 Task: Add a condition where "Channel Is Get Satisfaction" in unsolved tickets in your groups.
Action: Mouse moved to (154, 471)
Screenshot: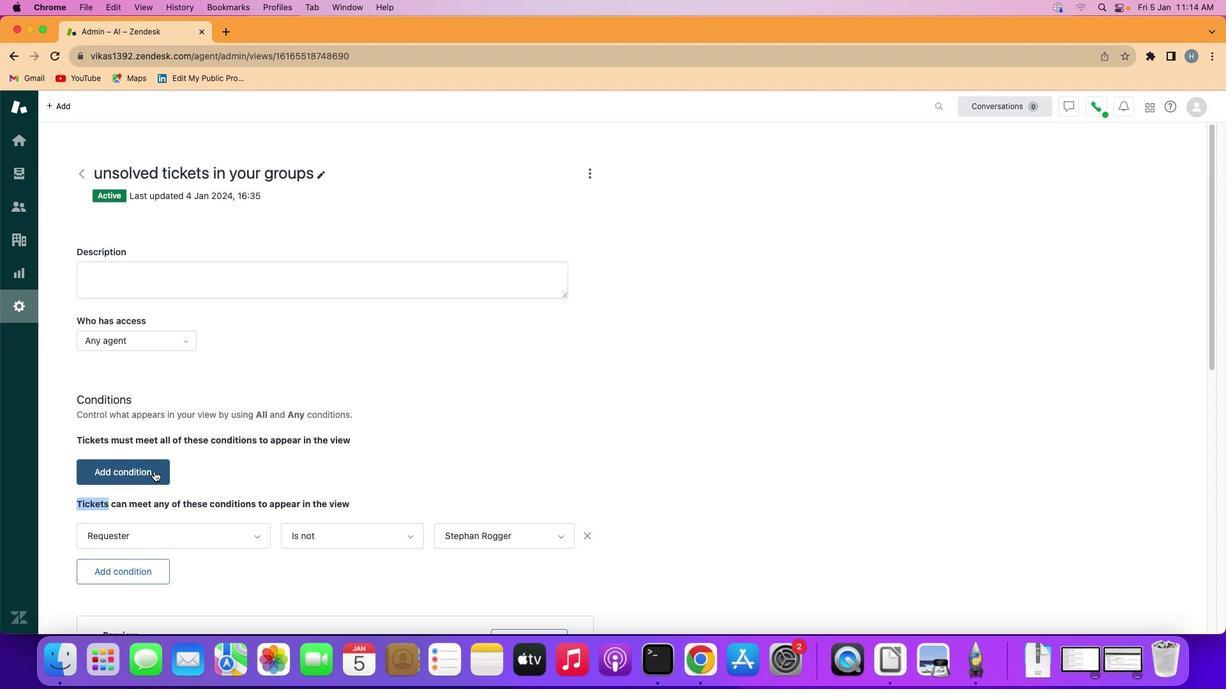 
Action: Mouse pressed left at (154, 471)
Screenshot: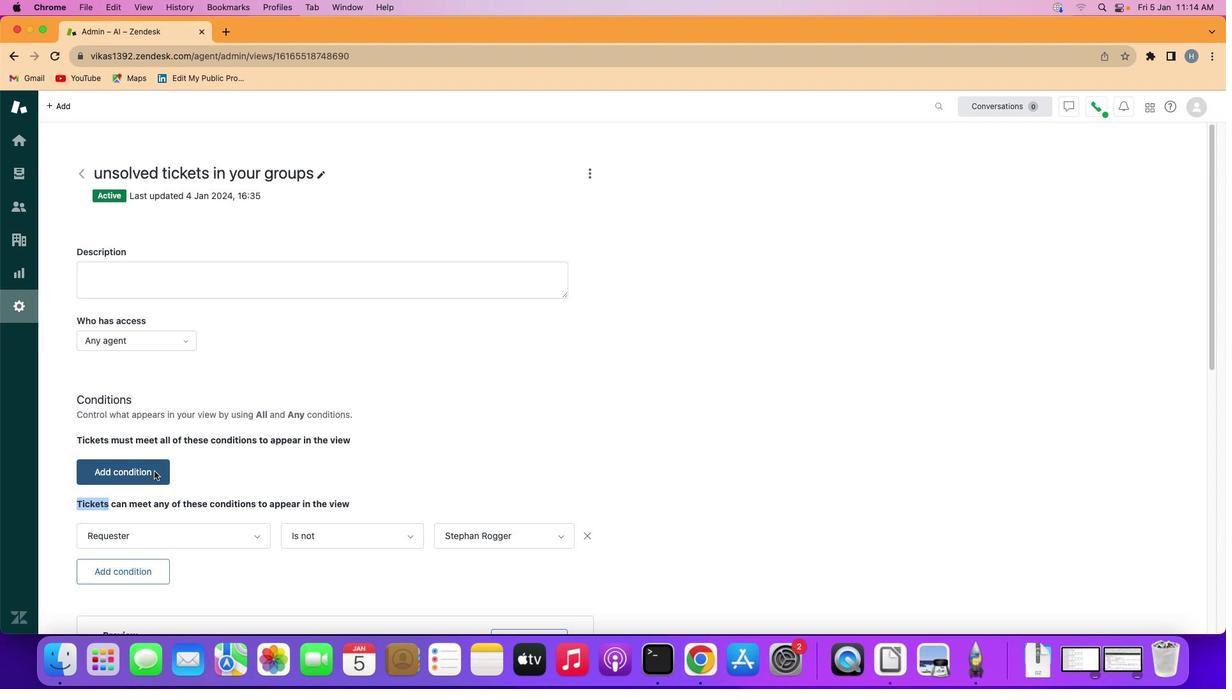 
Action: Mouse moved to (167, 473)
Screenshot: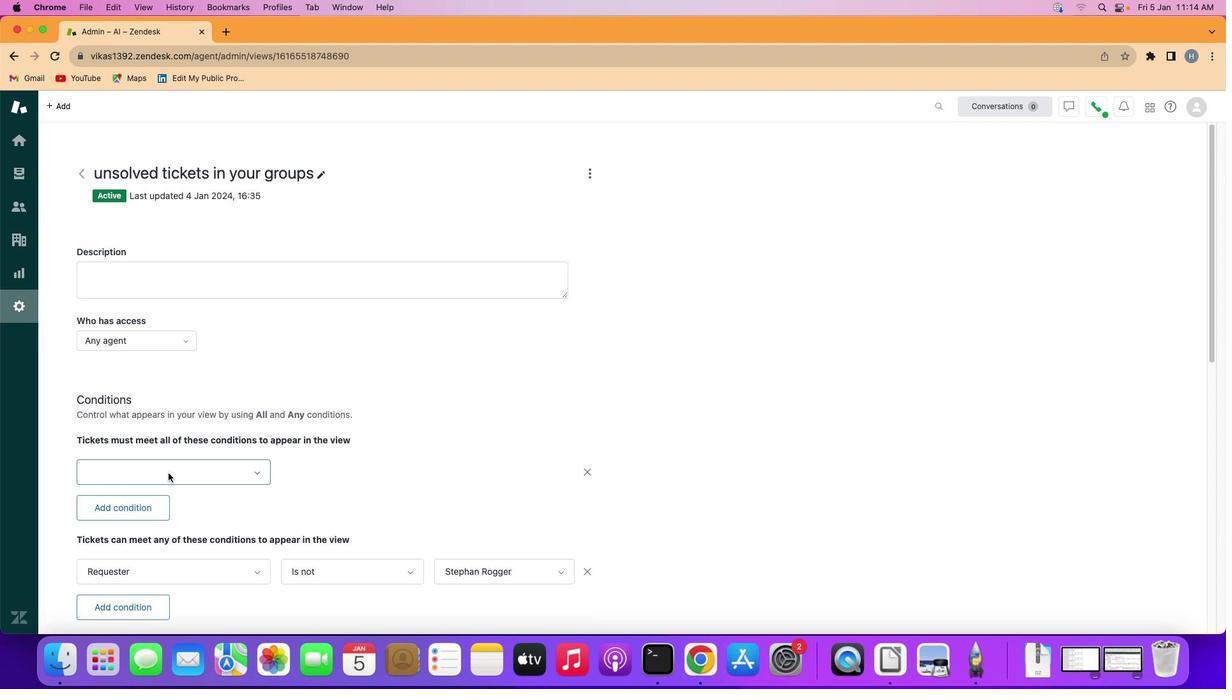 
Action: Mouse pressed left at (167, 473)
Screenshot: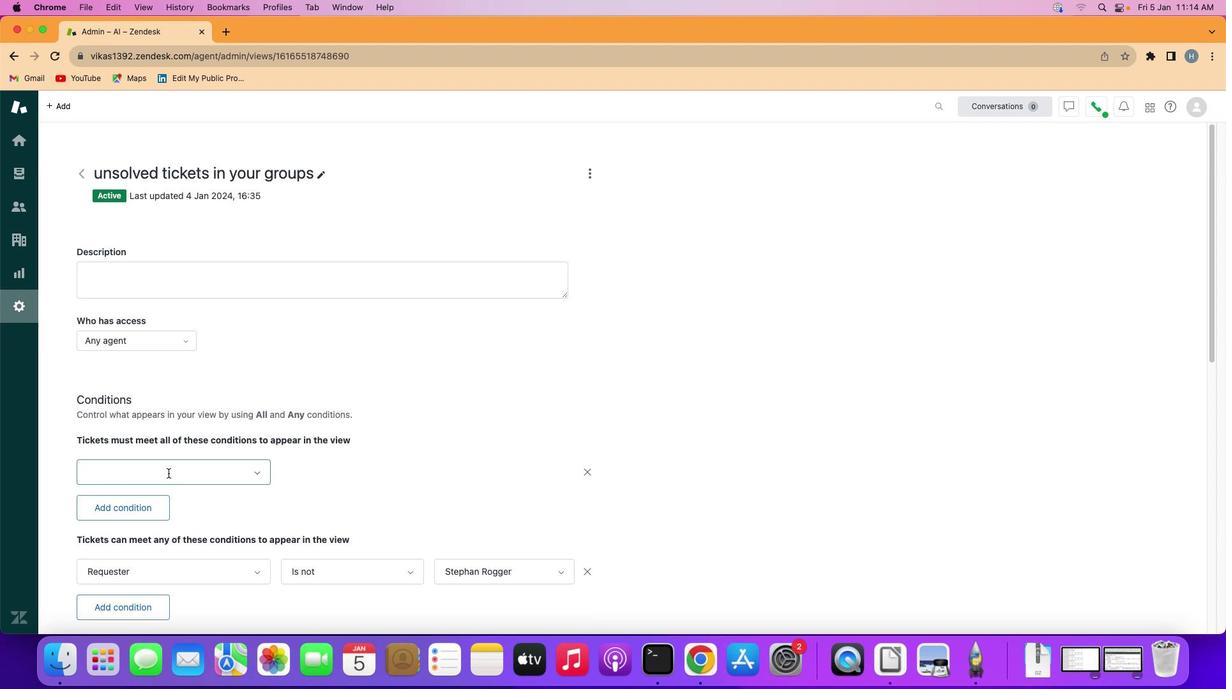 
Action: Mouse moved to (168, 364)
Screenshot: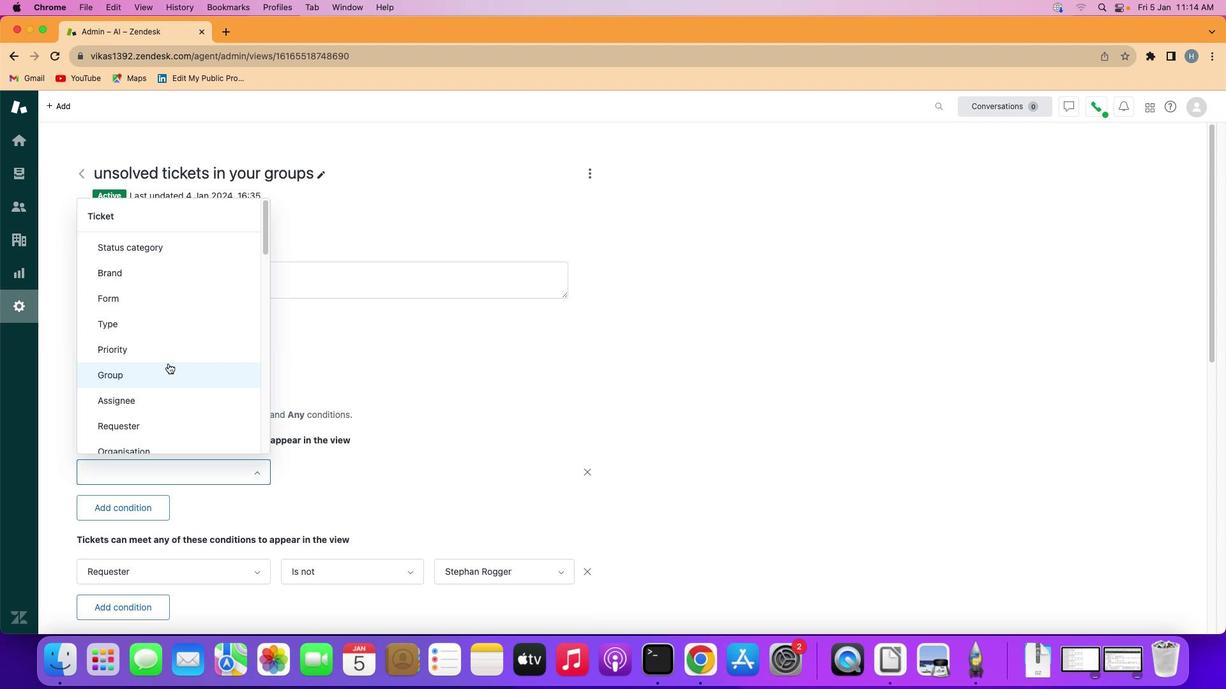 
Action: Mouse scrolled (168, 364) with delta (0, 0)
Screenshot: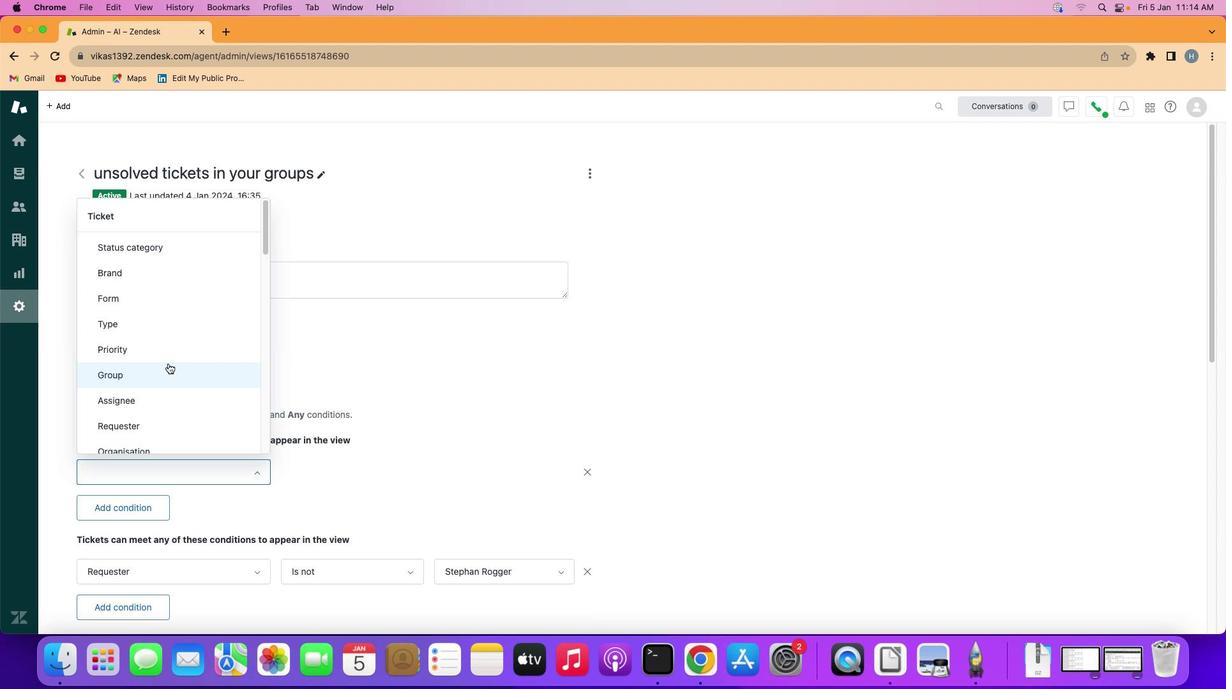 
Action: Mouse scrolled (168, 364) with delta (0, -1)
Screenshot: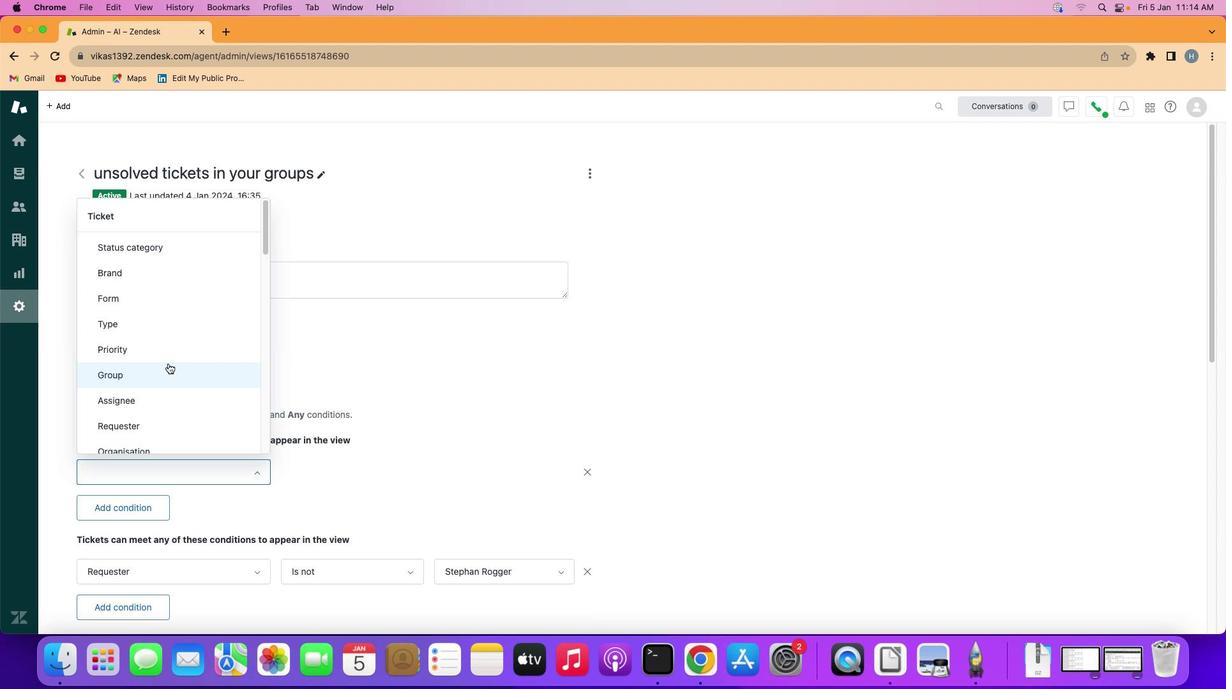 
Action: Mouse scrolled (168, 364) with delta (0, -1)
Screenshot: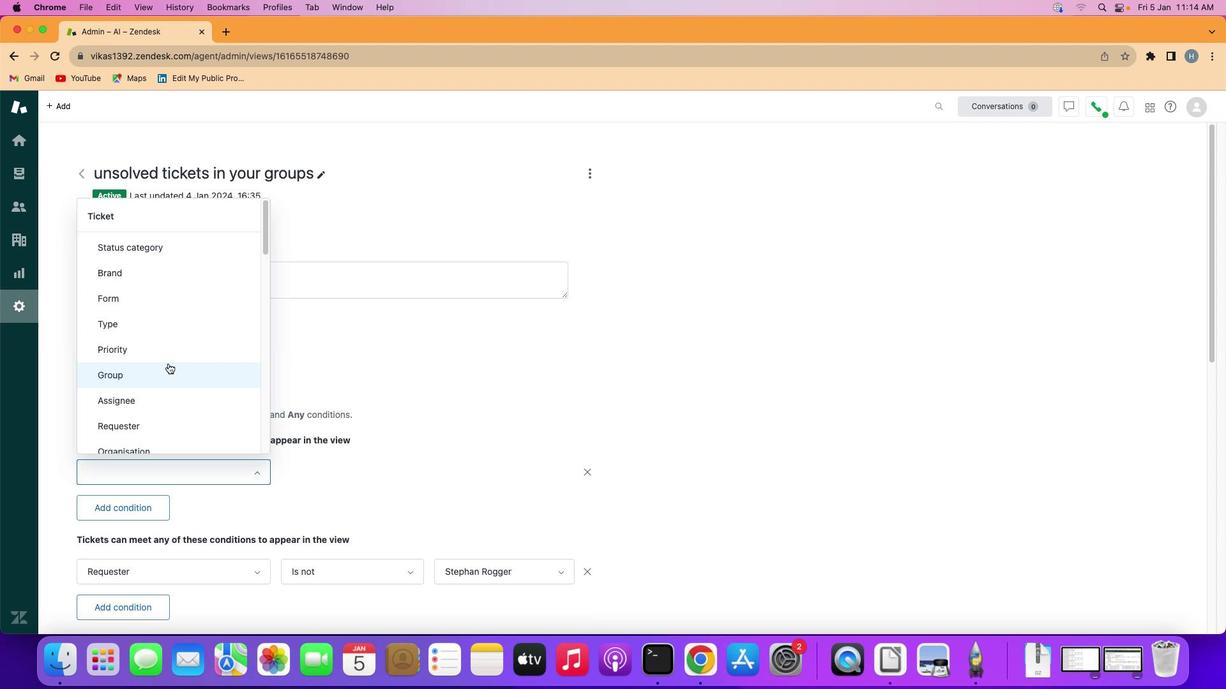 
Action: Mouse scrolled (168, 364) with delta (0, -2)
Screenshot: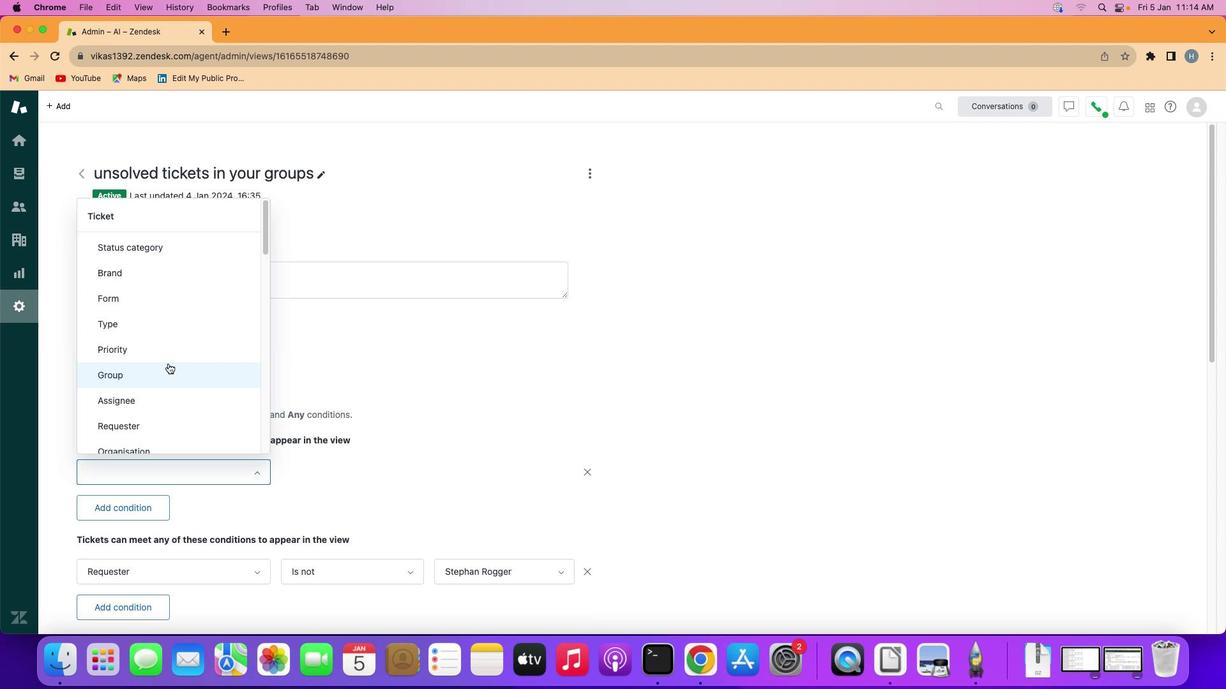 
Action: Mouse scrolled (168, 364) with delta (0, -1)
Screenshot: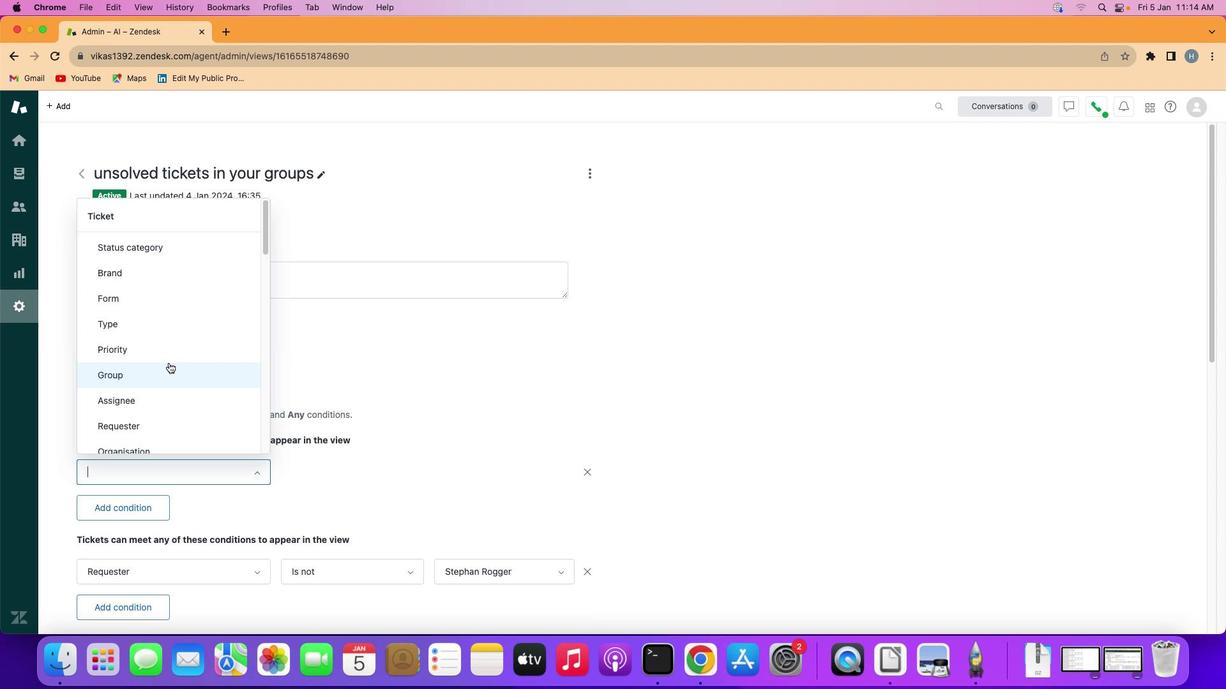 
Action: Mouse moved to (180, 365)
Screenshot: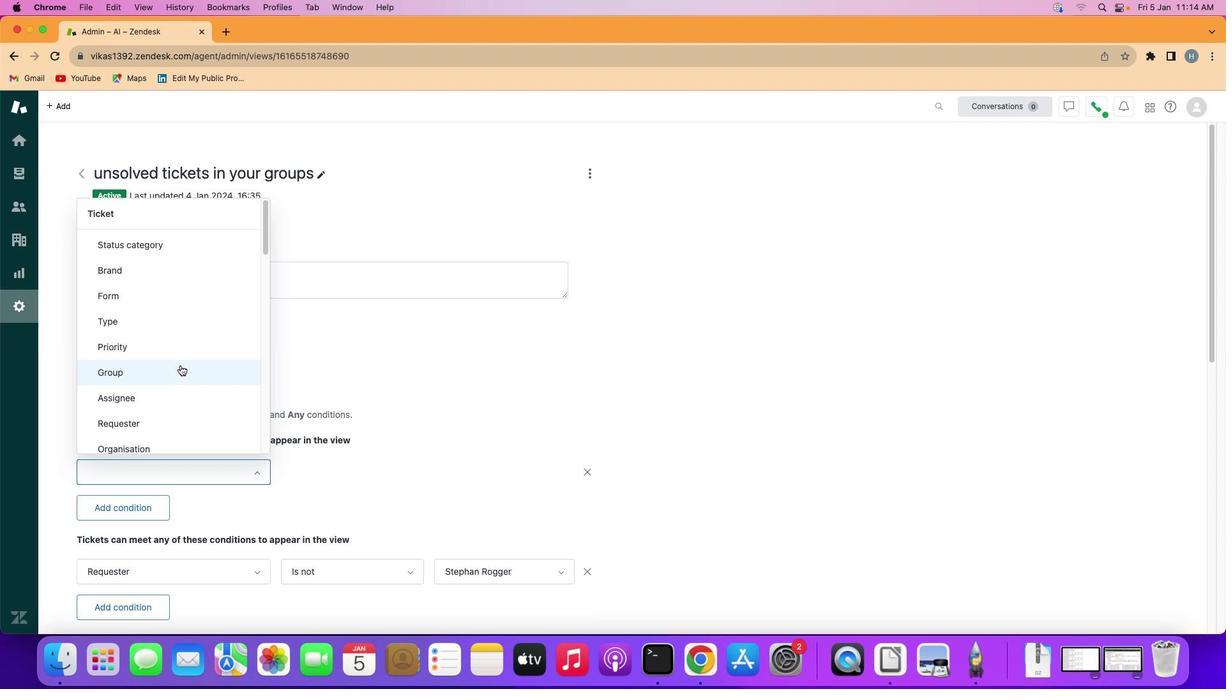 
Action: Mouse scrolled (180, 365) with delta (0, 0)
Screenshot: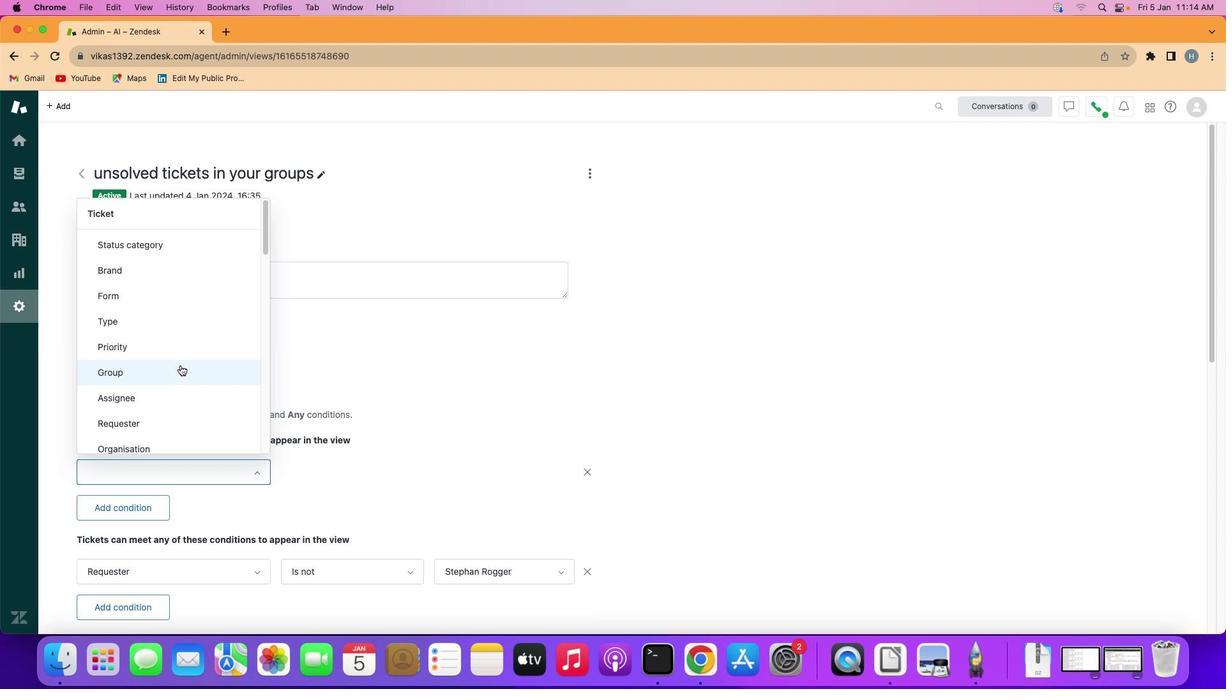 
Action: Mouse moved to (180, 365)
Screenshot: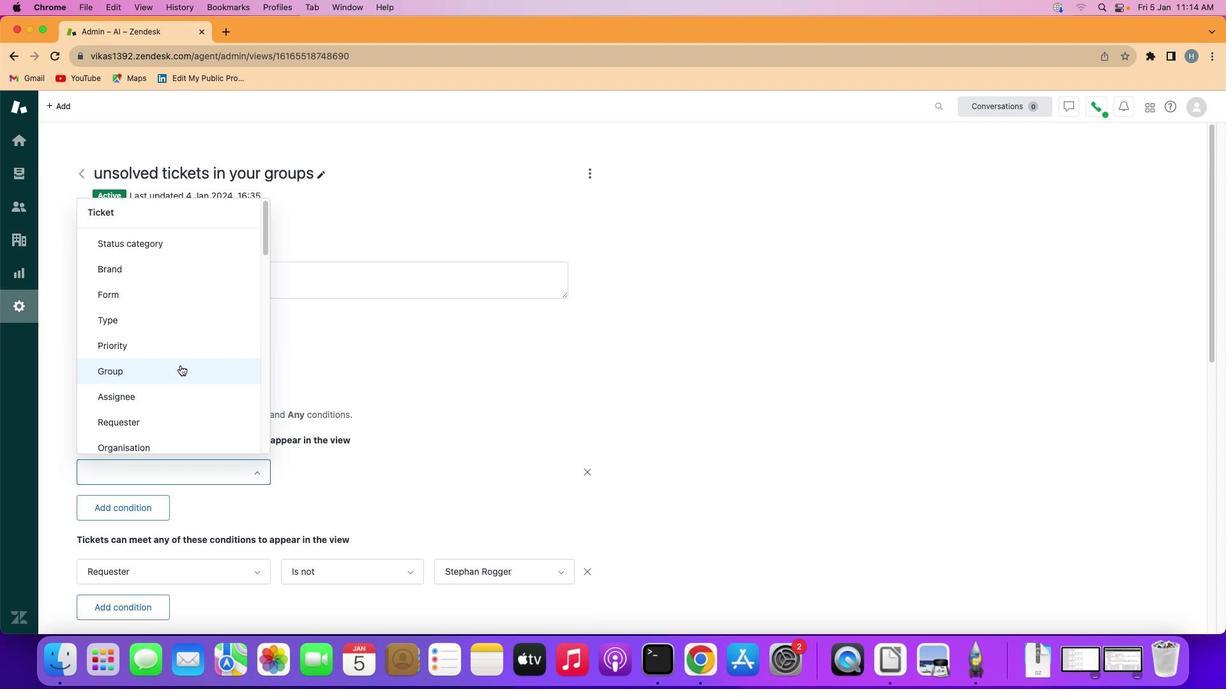 
Action: Mouse scrolled (180, 365) with delta (0, 0)
Screenshot: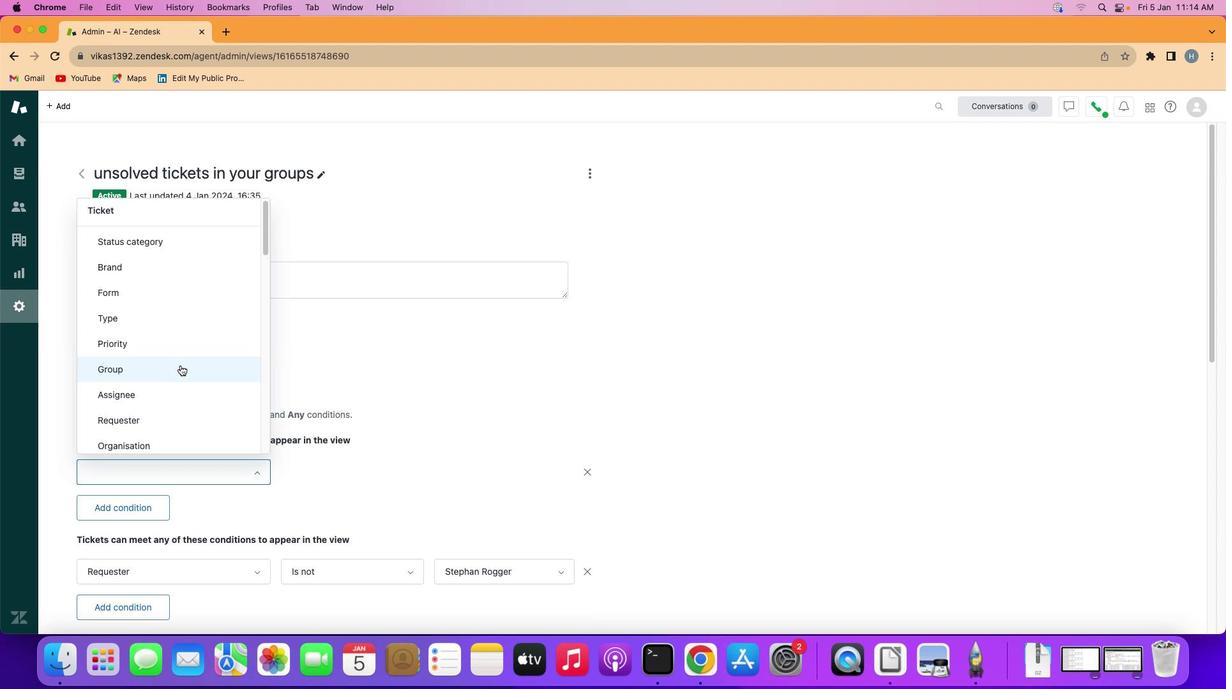 
Action: Mouse scrolled (180, 365) with delta (0, 0)
Screenshot: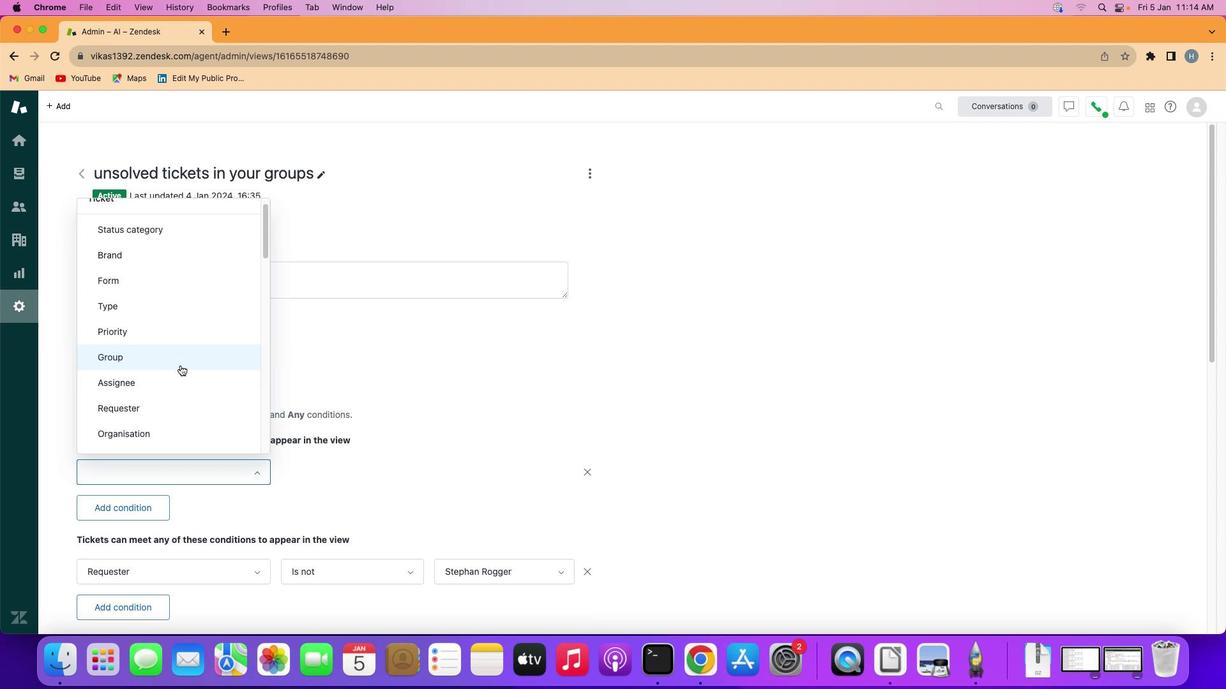 
Action: Mouse scrolled (180, 365) with delta (0, 0)
Screenshot: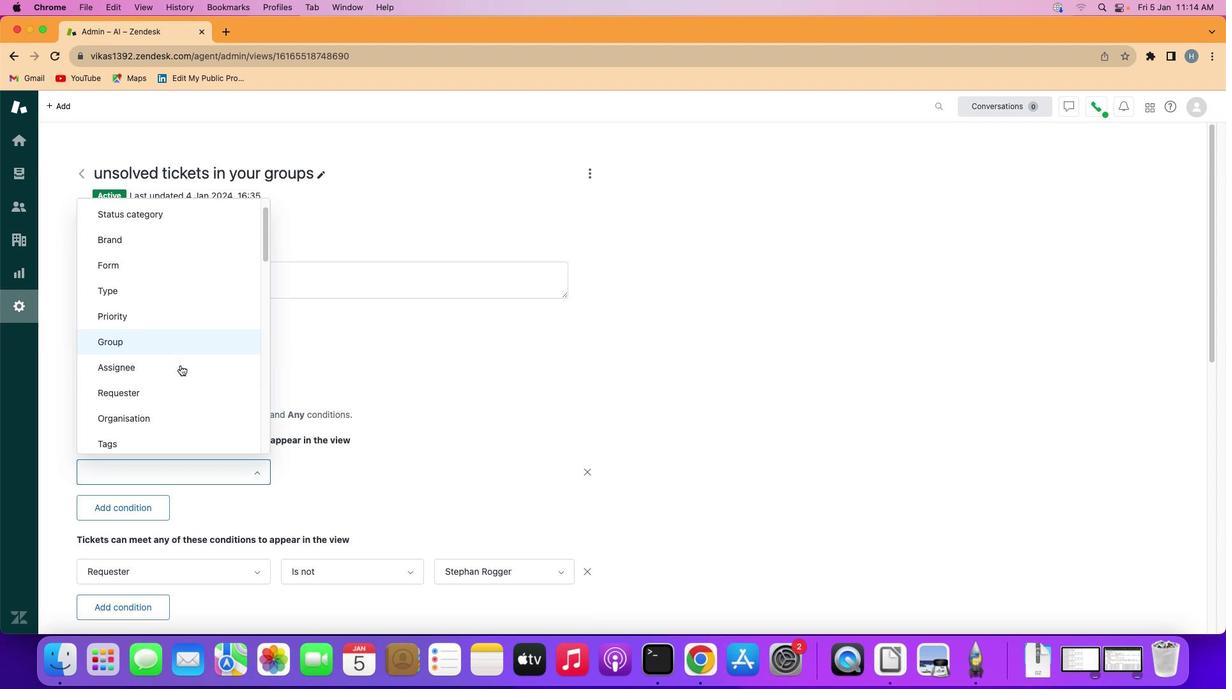 
Action: Mouse scrolled (180, 365) with delta (0, 0)
Screenshot: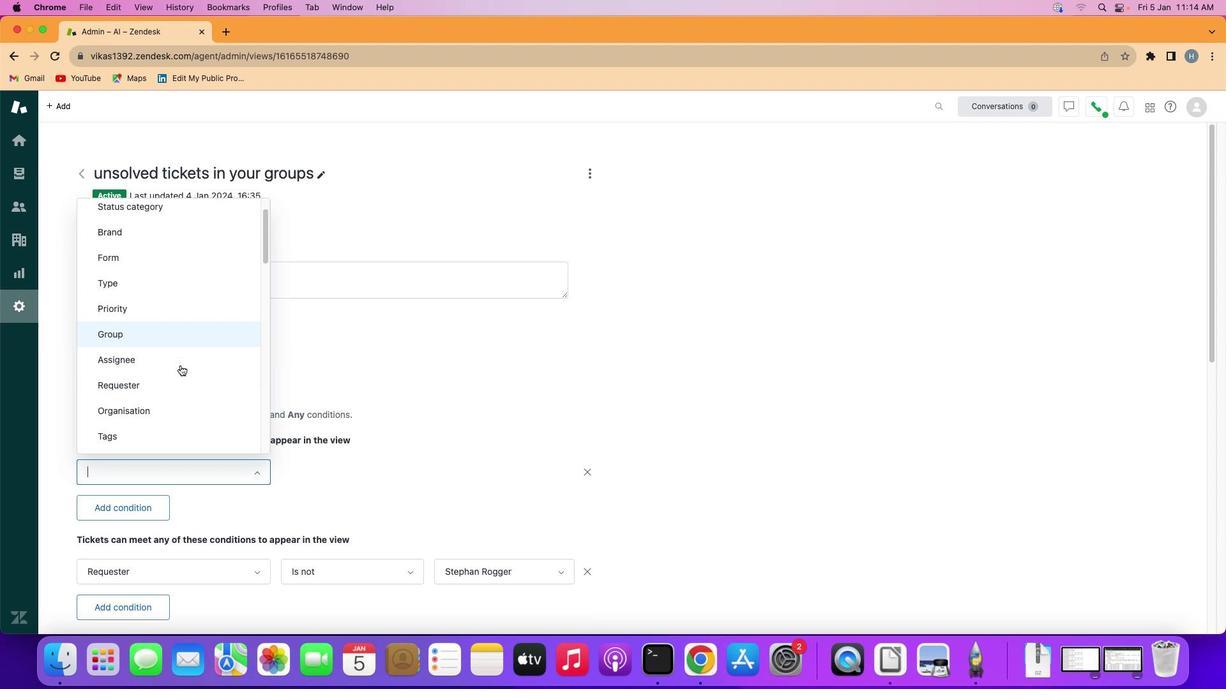 
Action: Mouse scrolled (180, 365) with delta (0, 0)
Screenshot: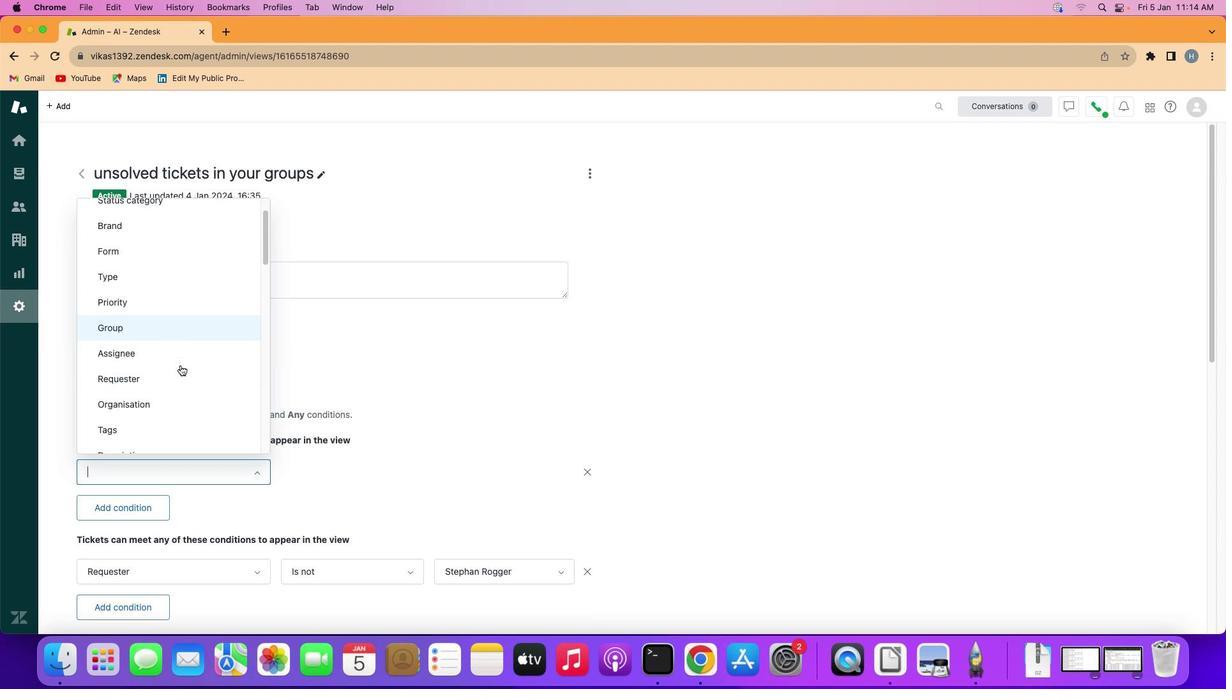 
Action: Mouse scrolled (180, 365) with delta (0, 0)
Screenshot: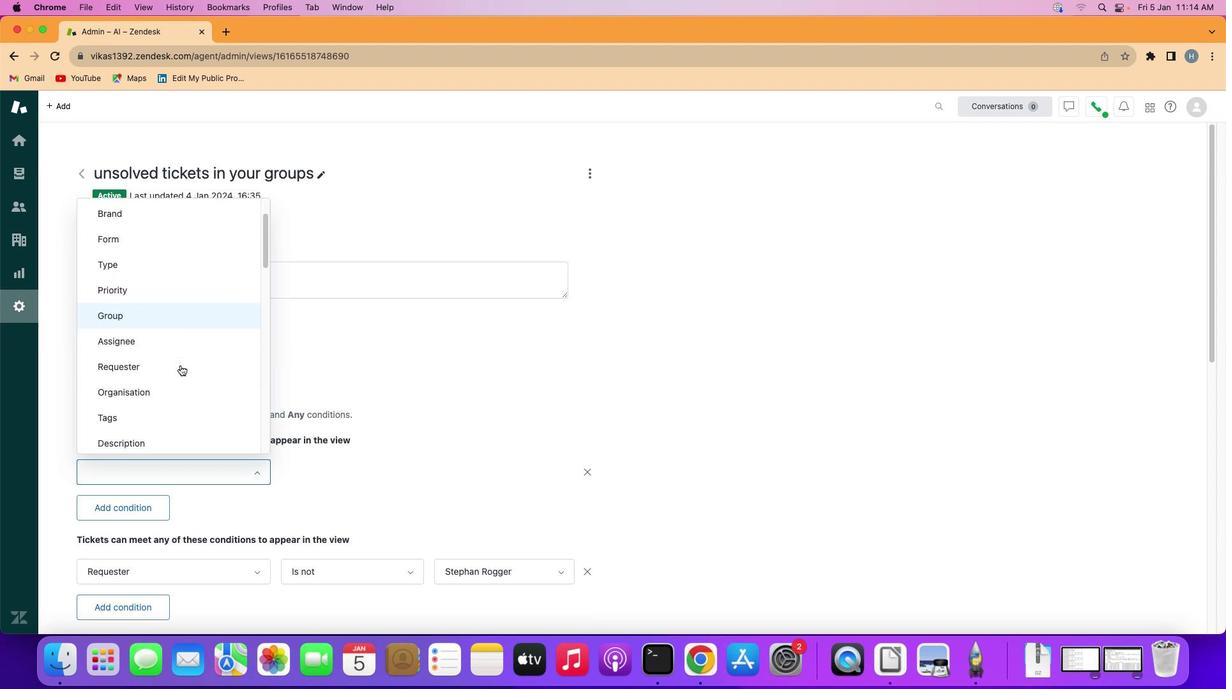 
Action: Mouse scrolled (180, 365) with delta (0, 0)
Screenshot: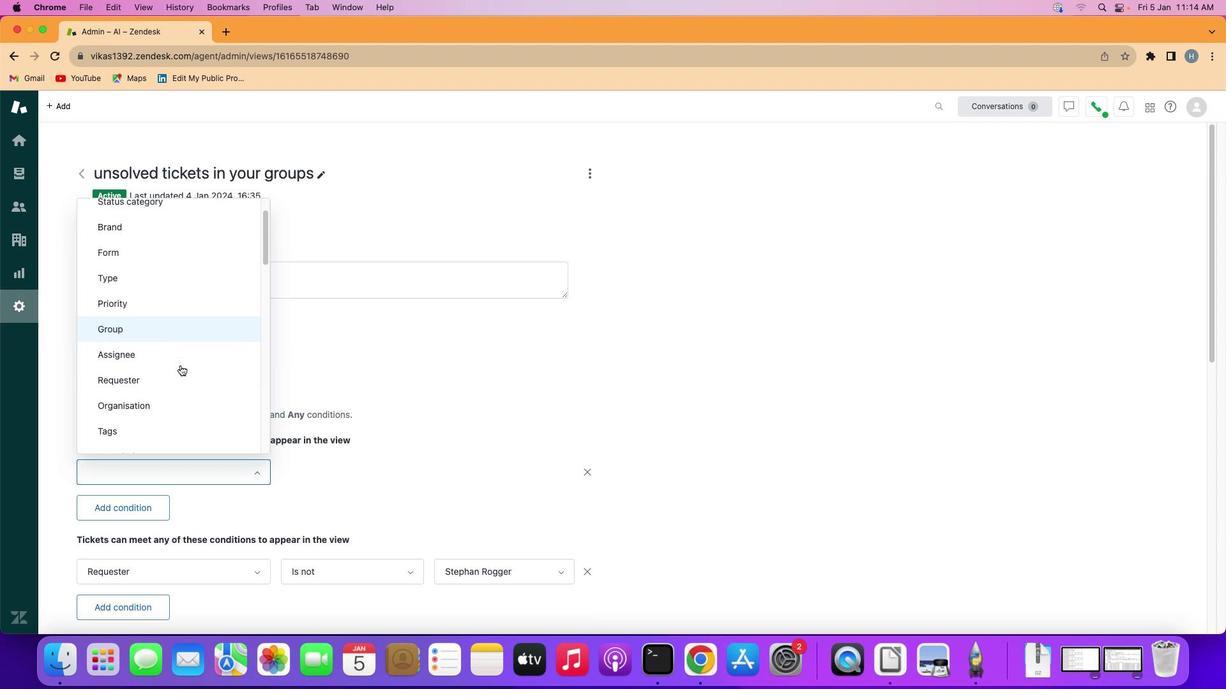 
Action: Mouse scrolled (180, 365) with delta (0, 1)
Screenshot: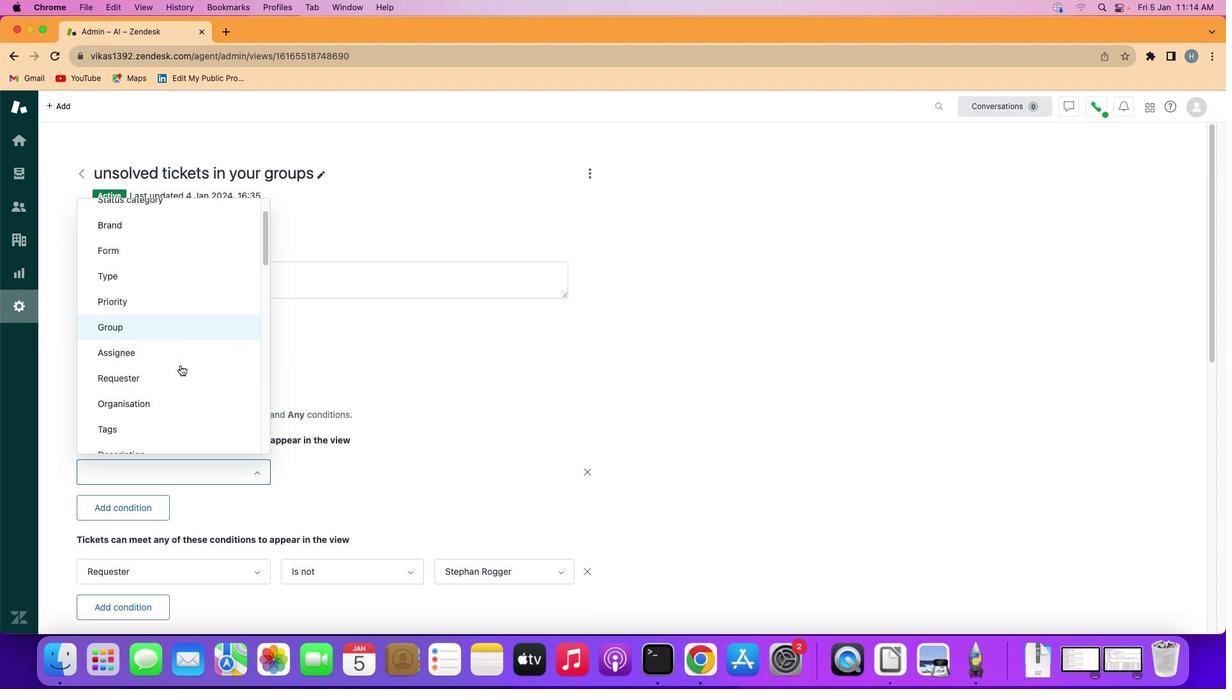 
Action: Mouse scrolled (180, 365) with delta (0, -1)
Screenshot: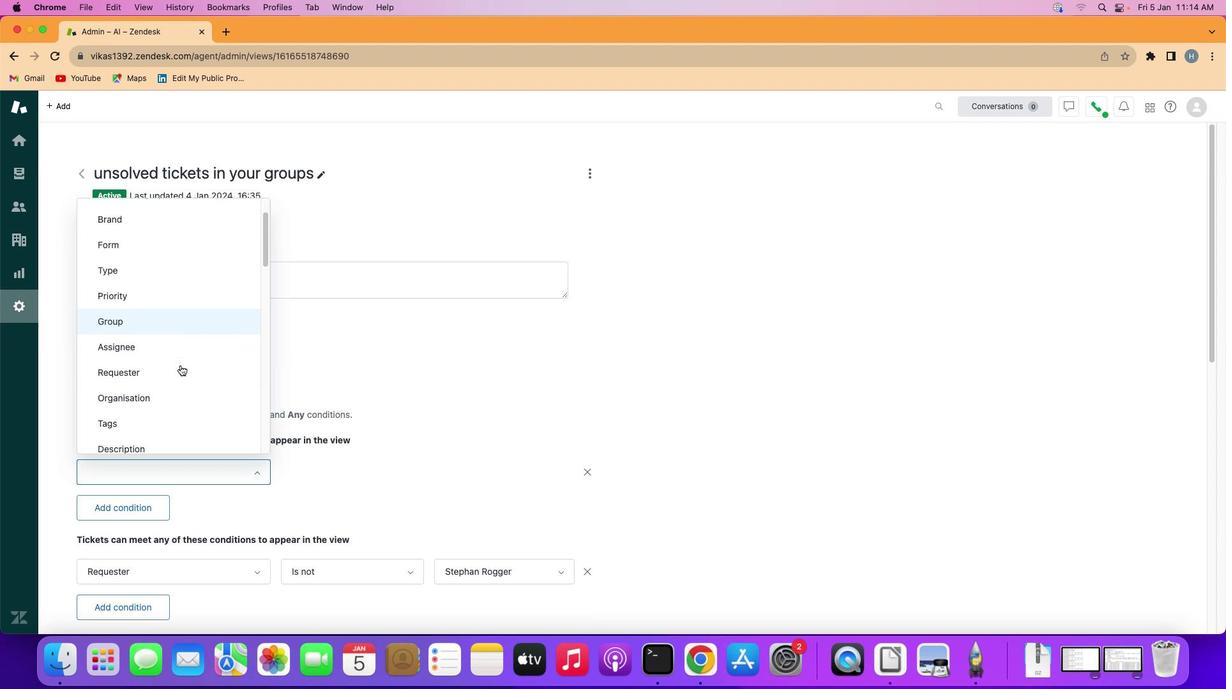 
Action: Mouse scrolled (180, 365) with delta (0, 0)
Screenshot: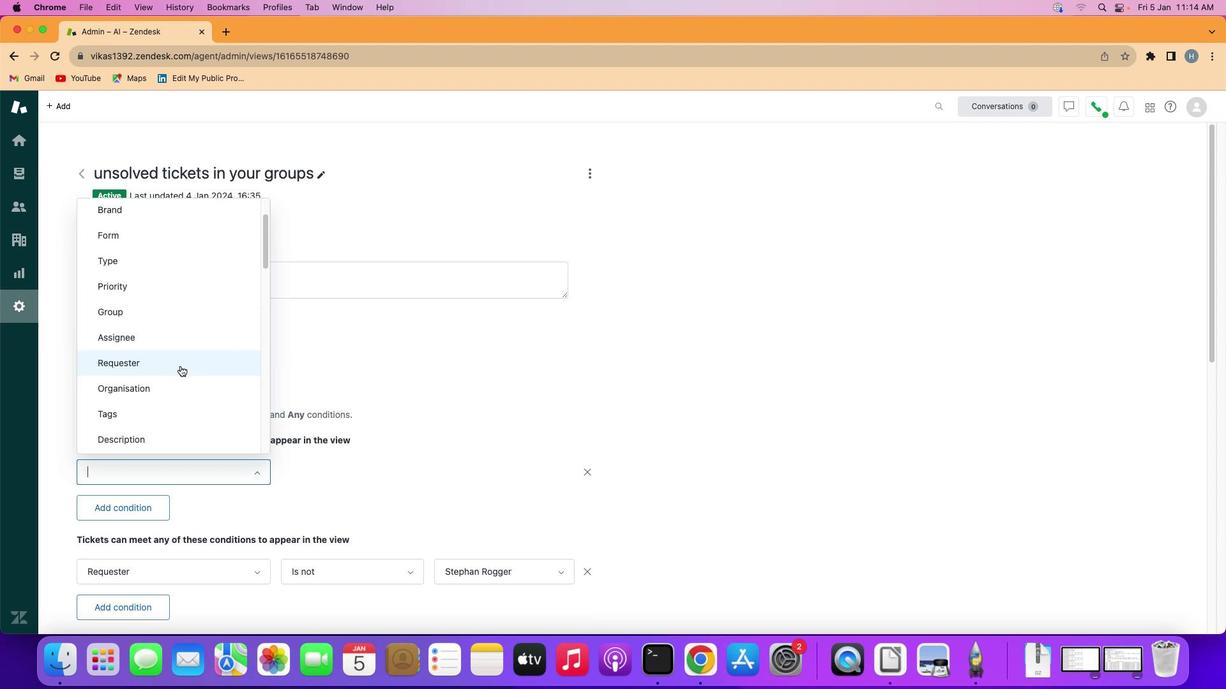
Action: Mouse moved to (180, 365)
Screenshot: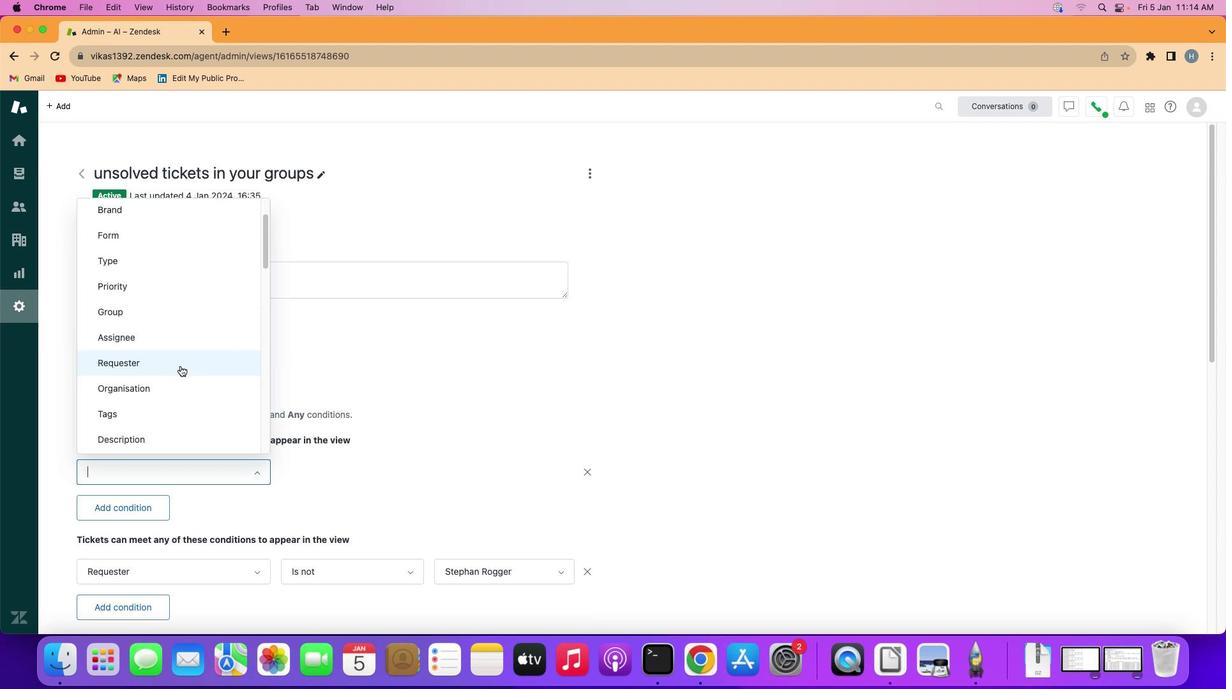 
Action: Mouse scrolled (180, 365) with delta (0, 0)
Screenshot: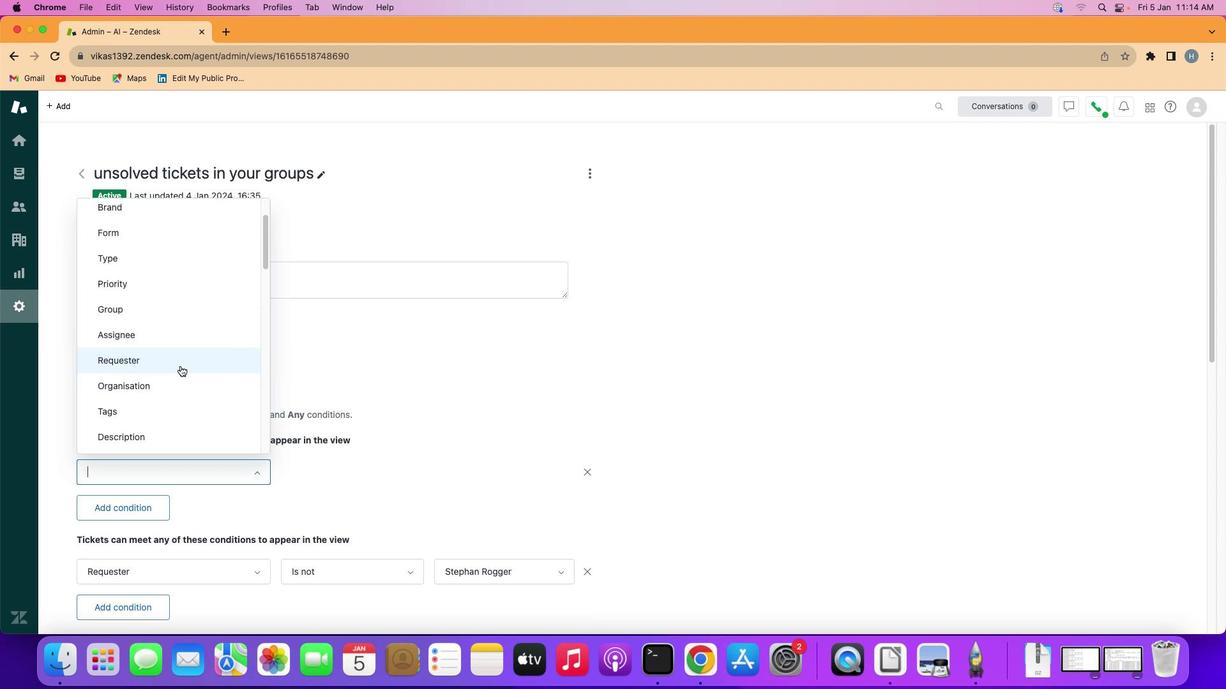 
Action: Mouse scrolled (180, 365) with delta (0, 0)
Screenshot: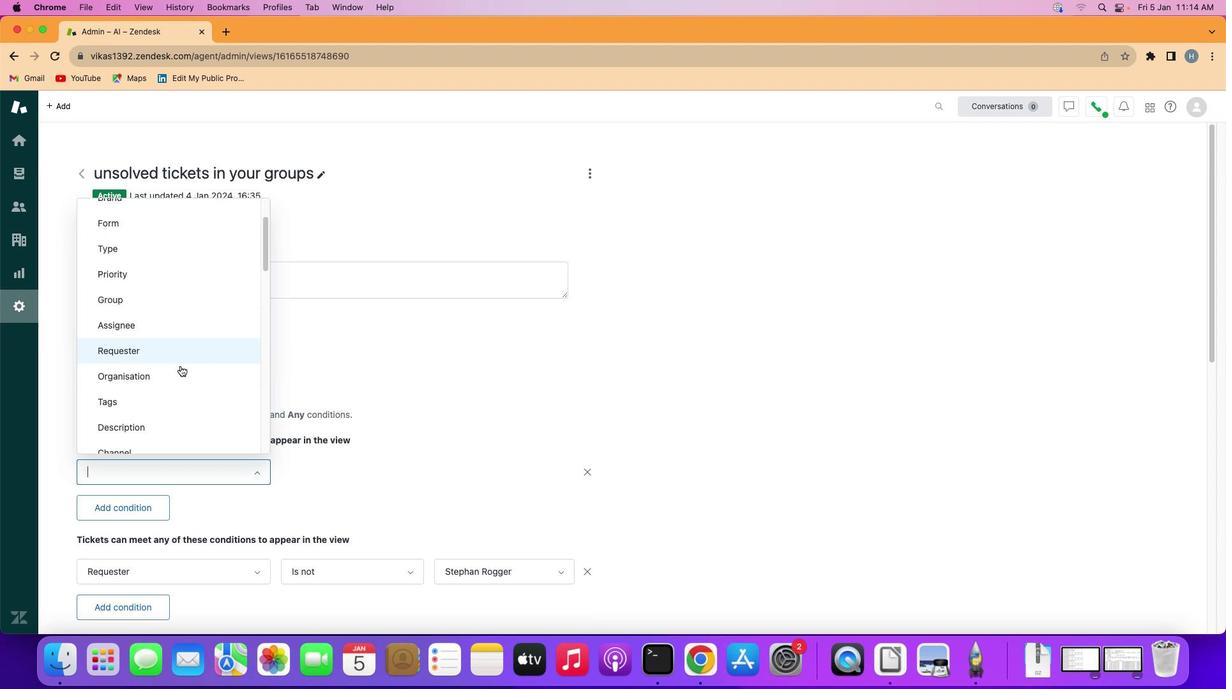 
Action: Mouse scrolled (180, 365) with delta (0, 0)
Screenshot: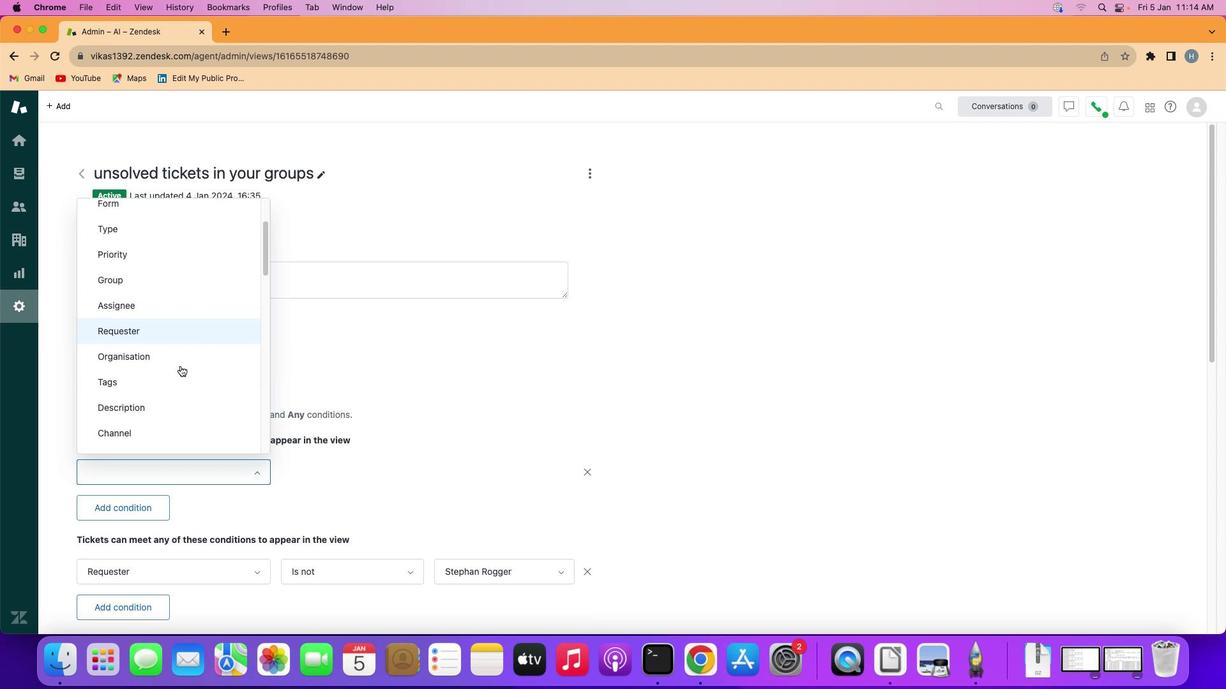 
Action: Mouse scrolled (180, 365) with delta (0, 0)
Screenshot: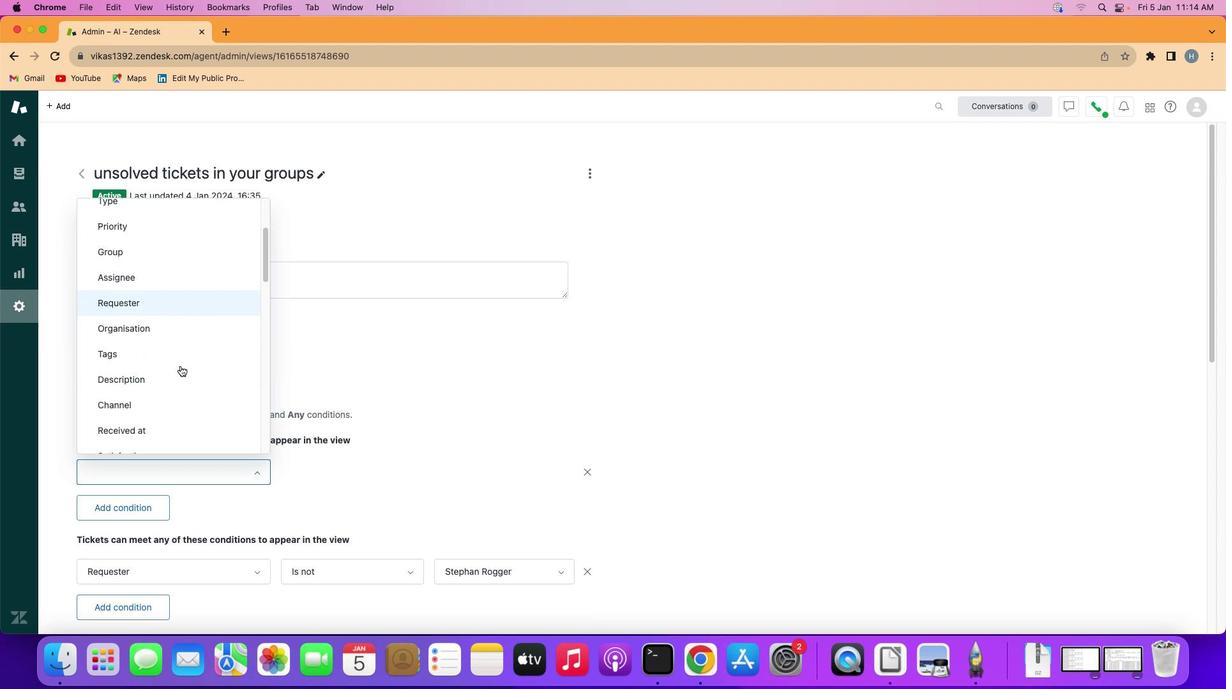 
Action: Mouse scrolled (180, 365) with delta (0, 0)
Screenshot: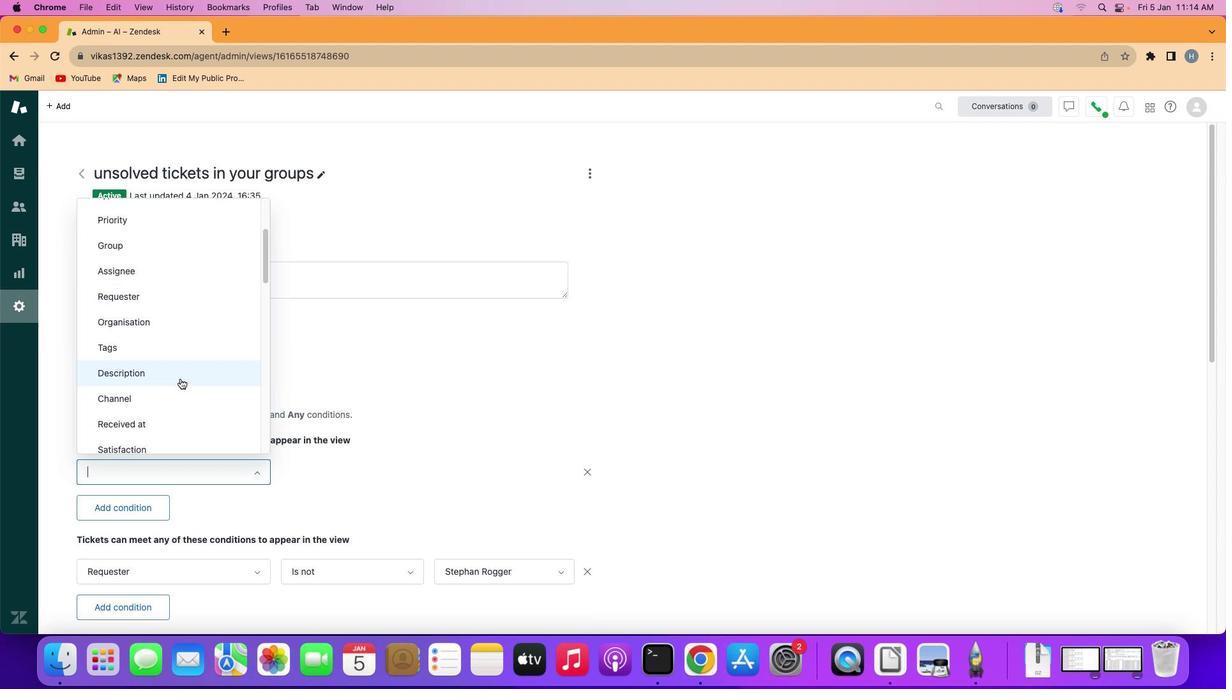 
Action: Mouse moved to (168, 399)
Screenshot: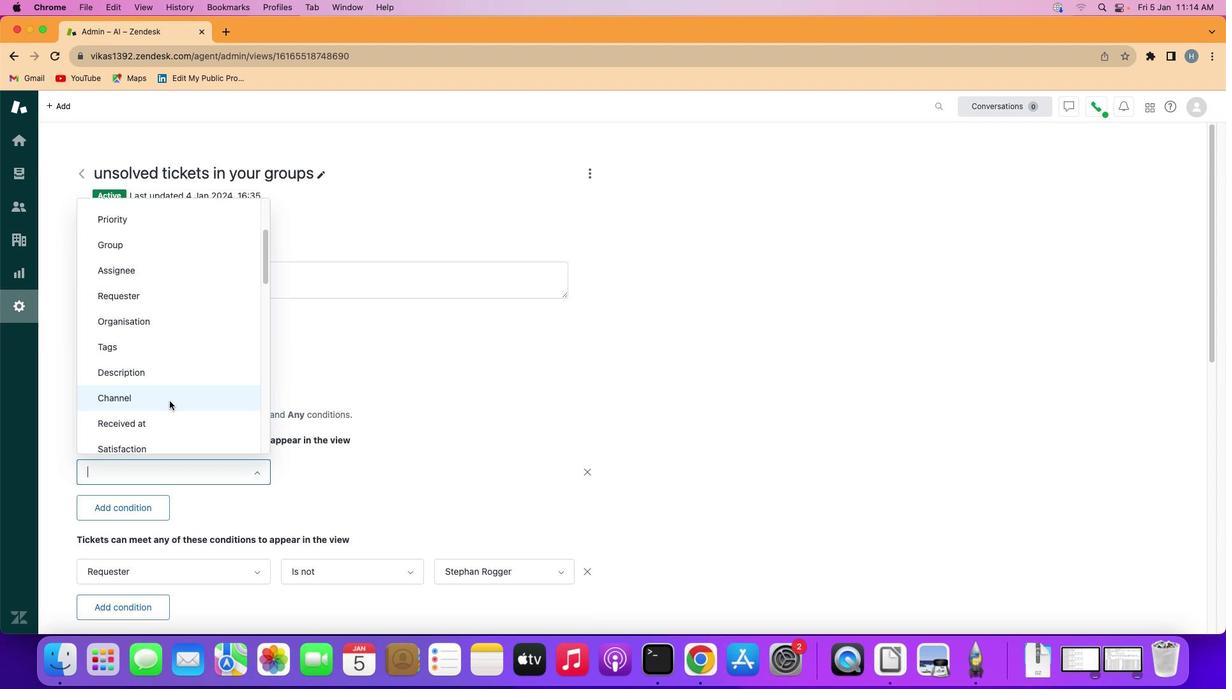 
Action: Mouse pressed left at (168, 399)
Screenshot: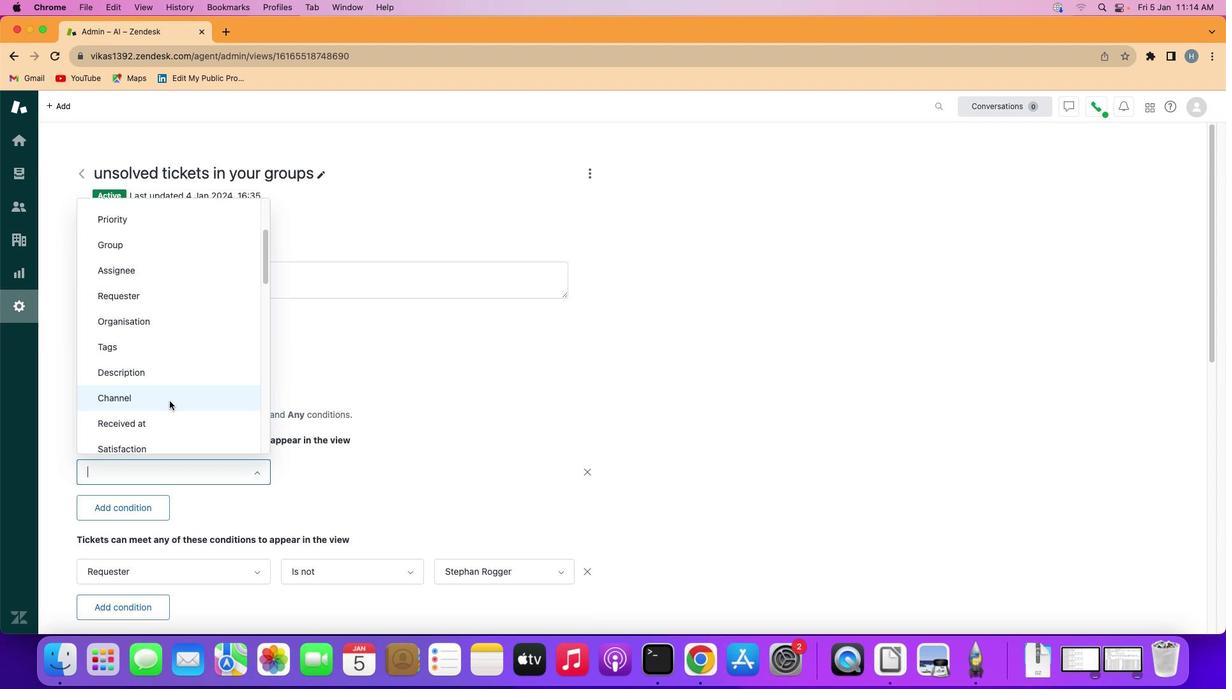 
Action: Mouse moved to (362, 473)
Screenshot: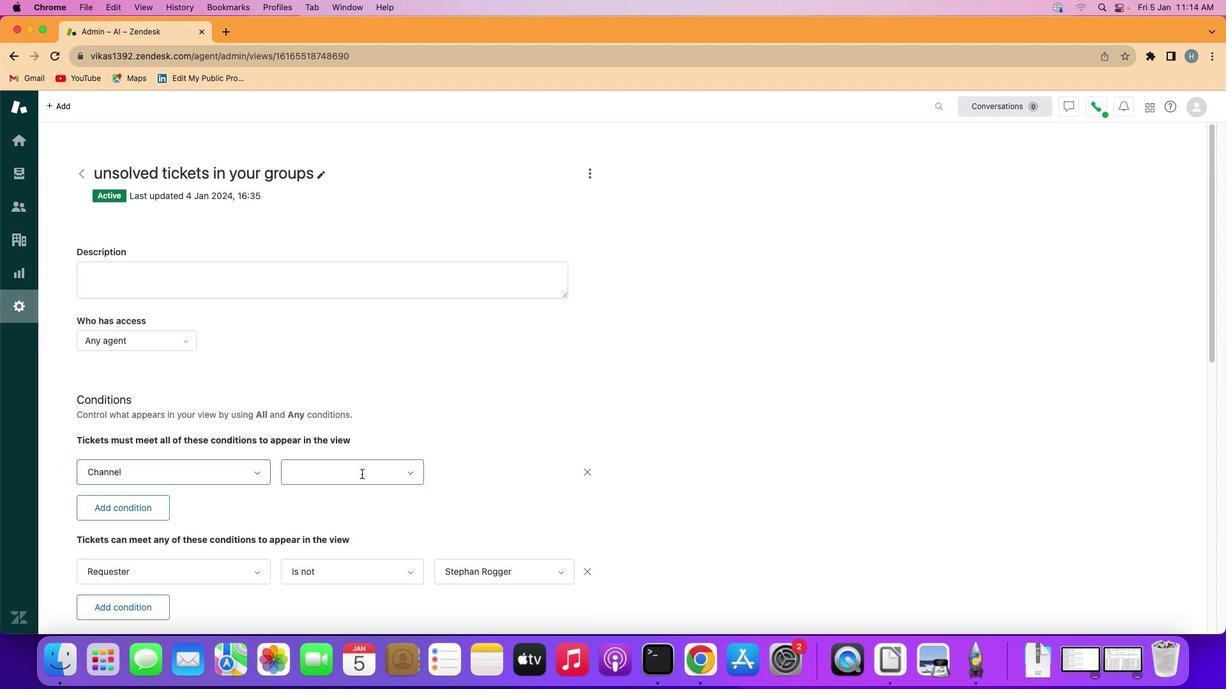 
Action: Mouse pressed left at (362, 473)
Screenshot: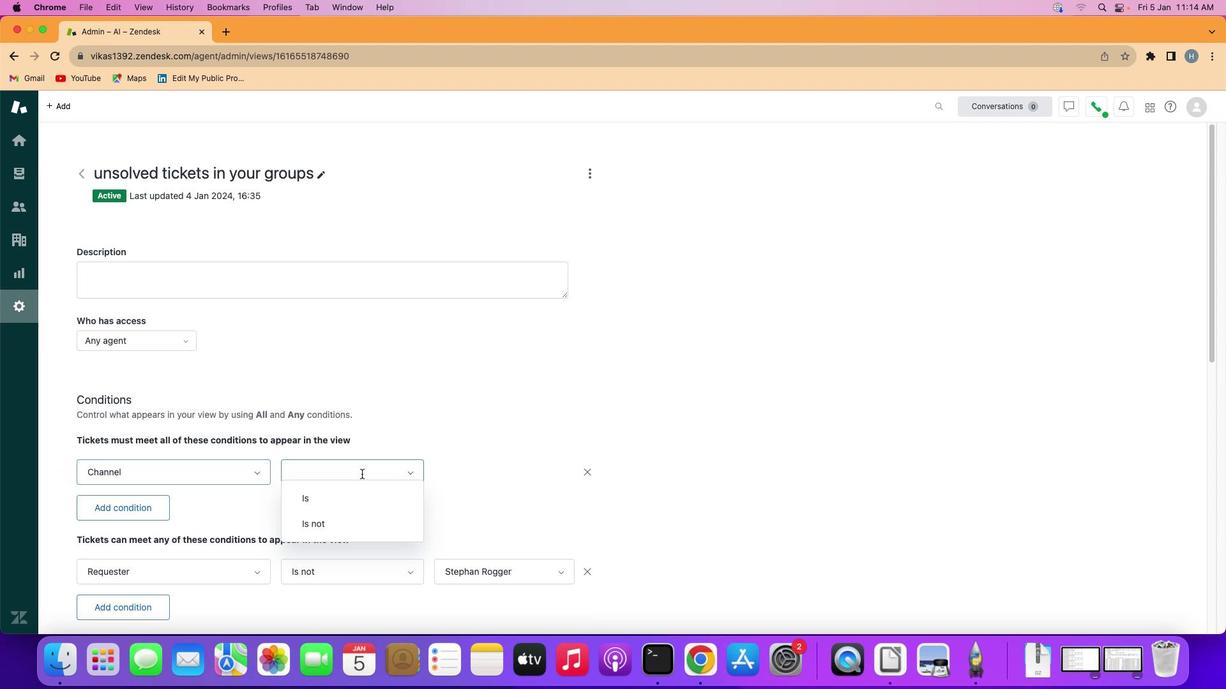
Action: Mouse moved to (361, 508)
Screenshot: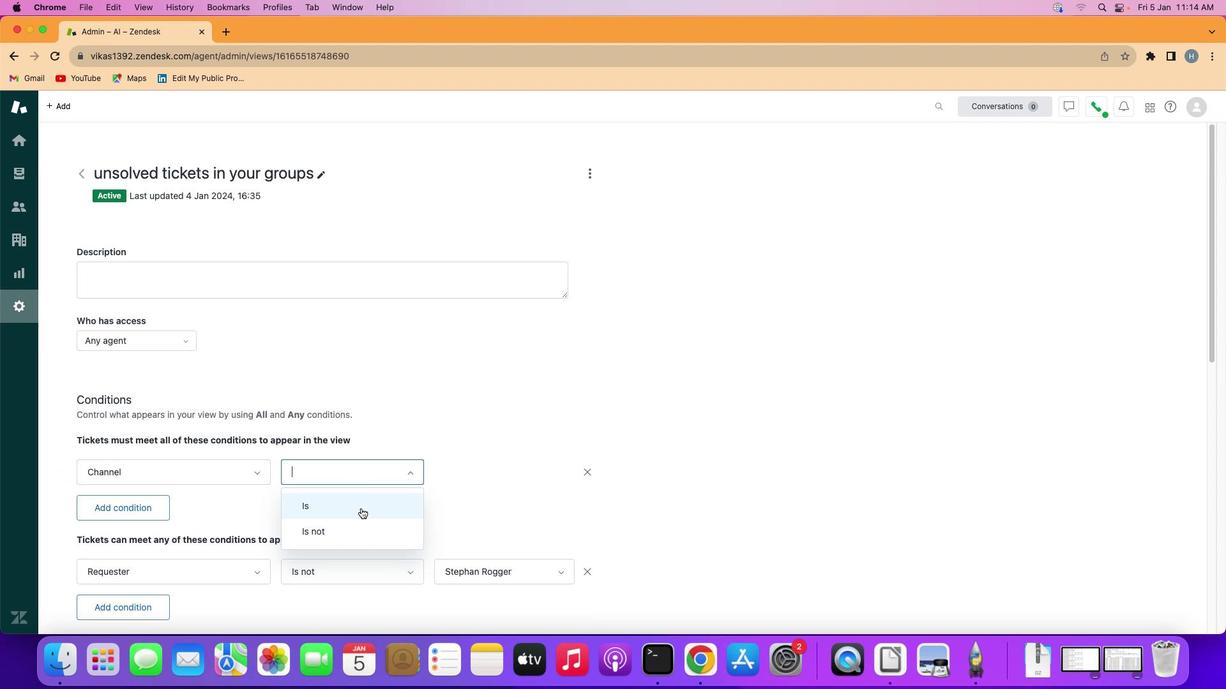 
Action: Mouse pressed left at (361, 508)
Screenshot: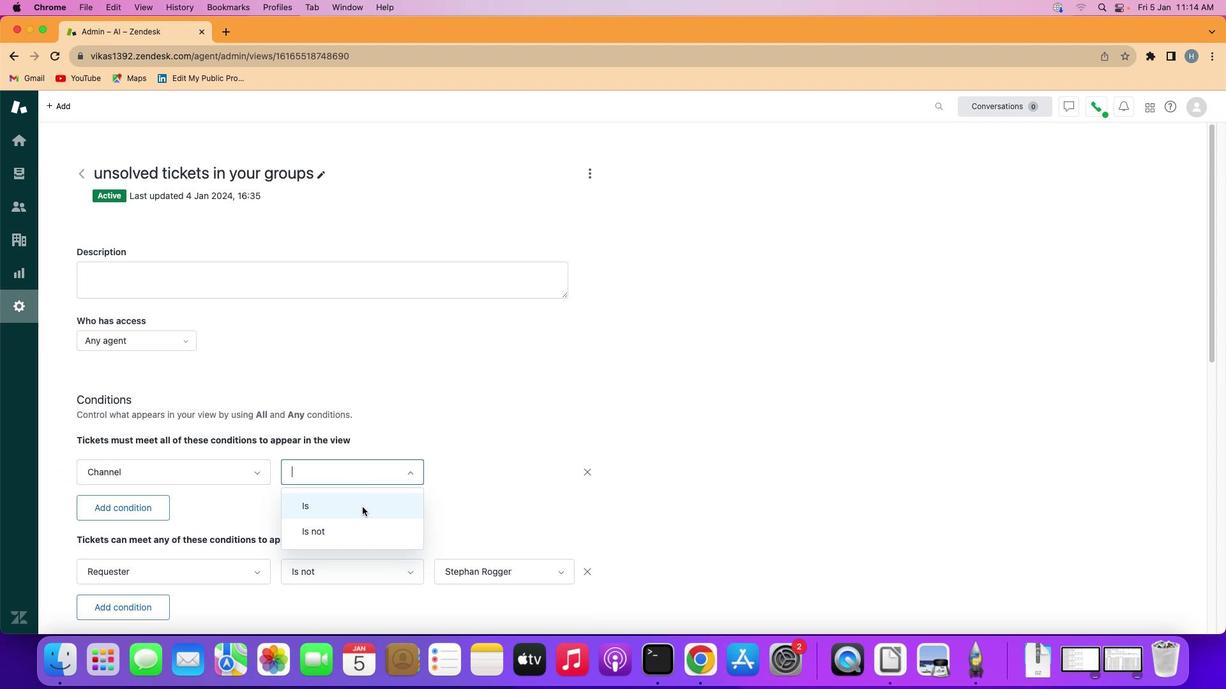 
Action: Mouse moved to (513, 469)
Screenshot: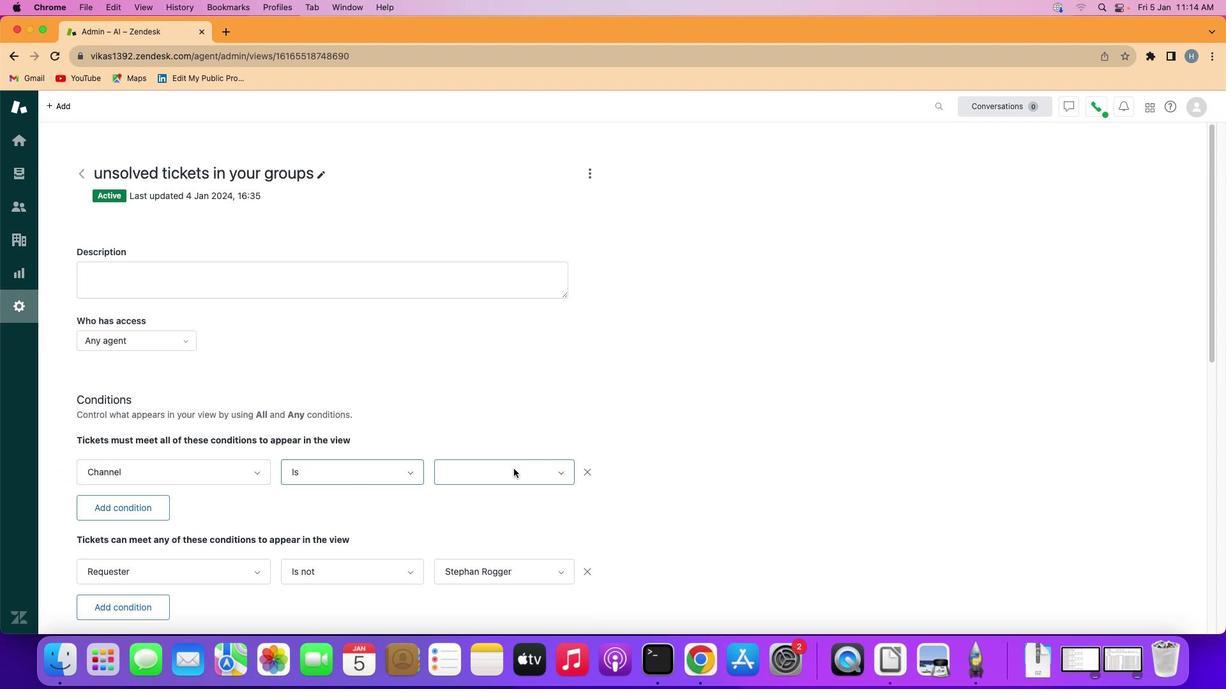 
Action: Mouse pressed left at (513, 469)
Screenshot: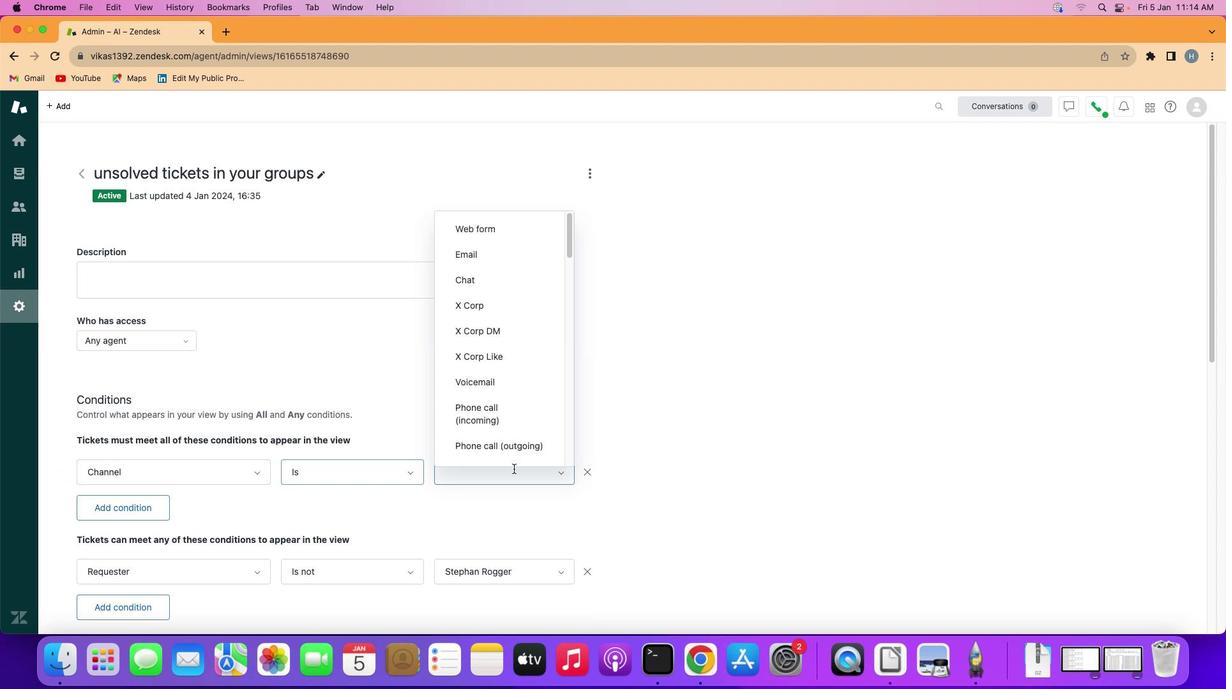 
Action: Mouse moved to (509, 393)
Screenshot: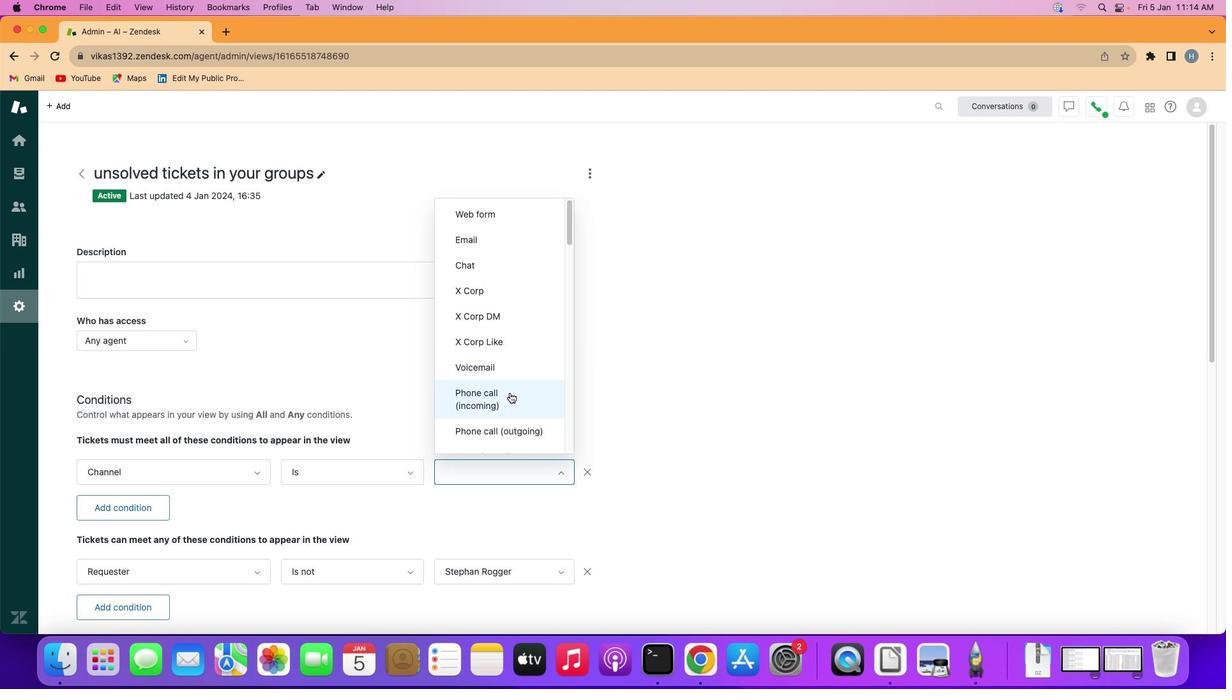 
Action: Mouse scrolled (509, 393) with delta (0, 0)
Screenshot: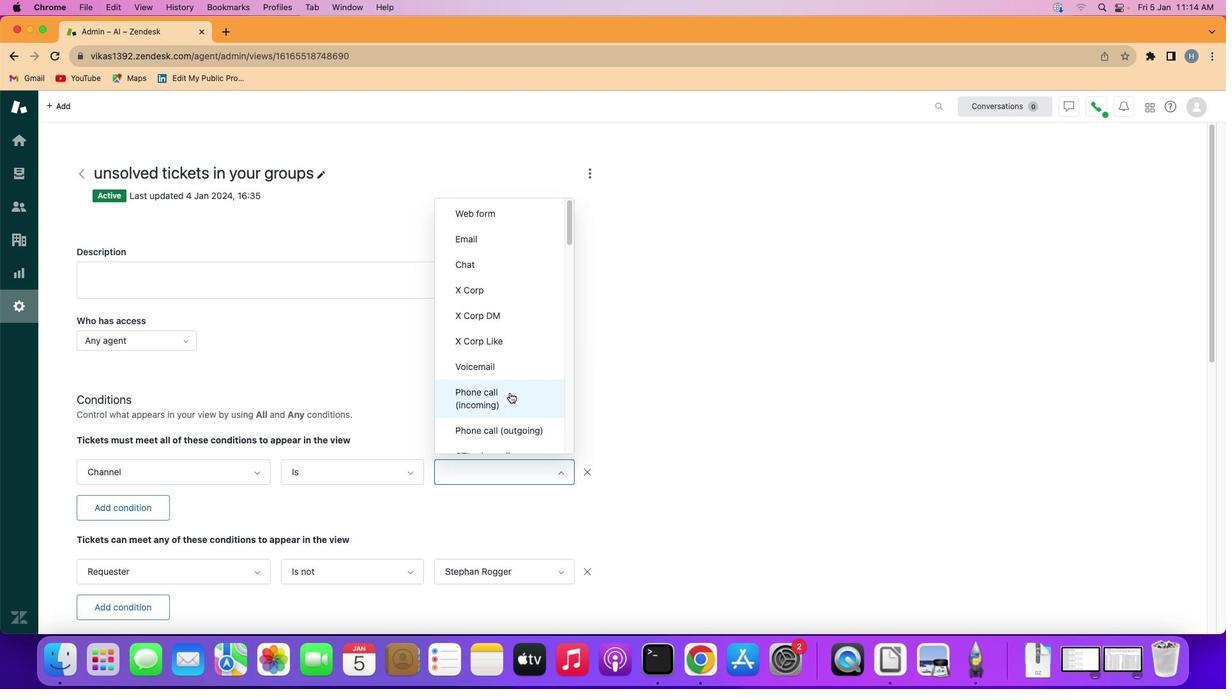 
Action: Mouse scrolled (509, 393) with delta (0, 0)
Screenshot: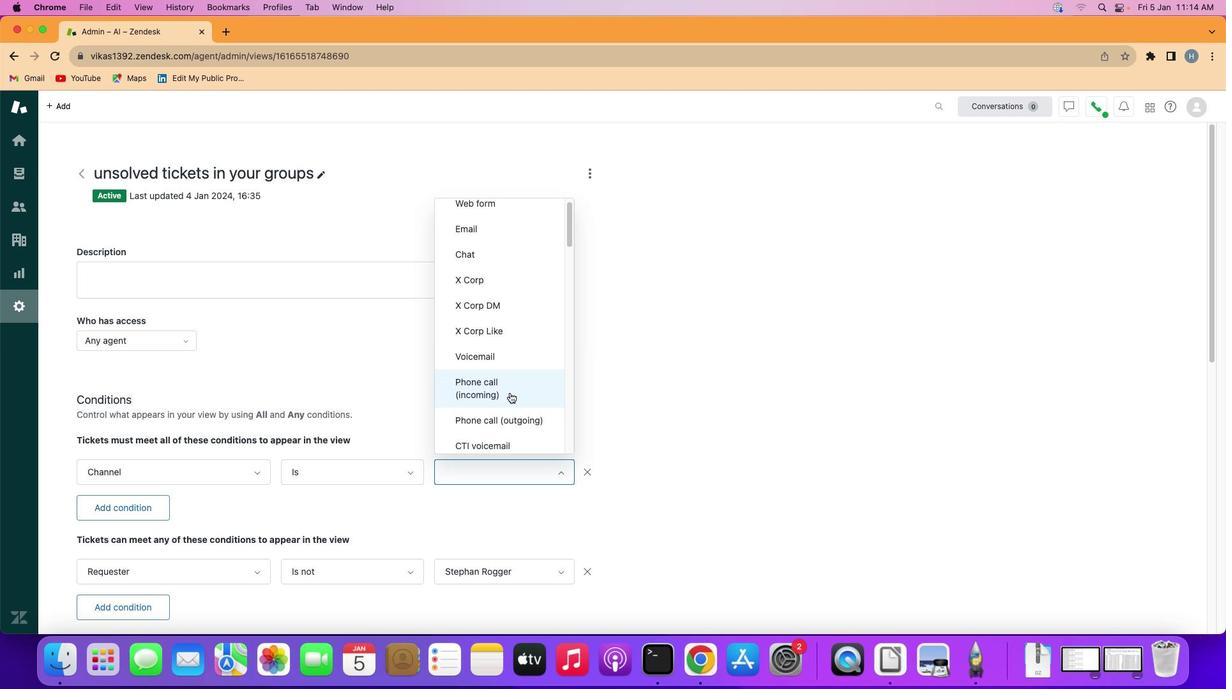 
Action: Mouse scrolled (509, 393) with delta (0, 0)
Screenshot: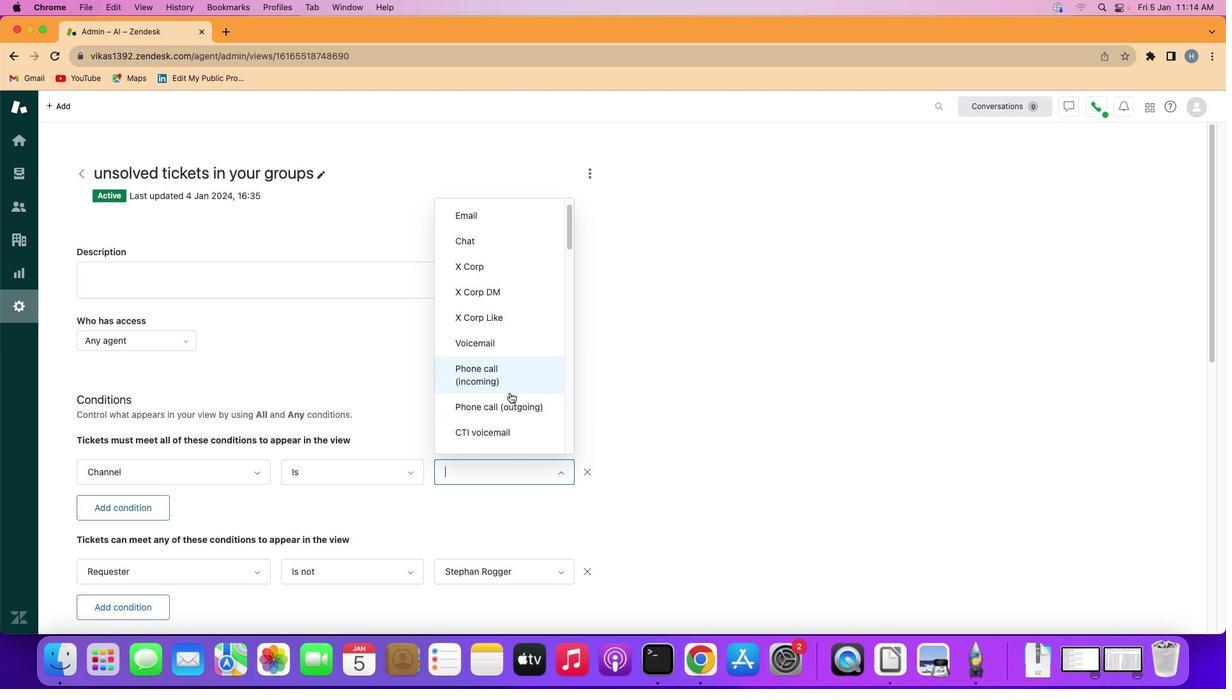 
Action: Mouse scrolled (509, 393) with delta (0, 0)
Screenshot: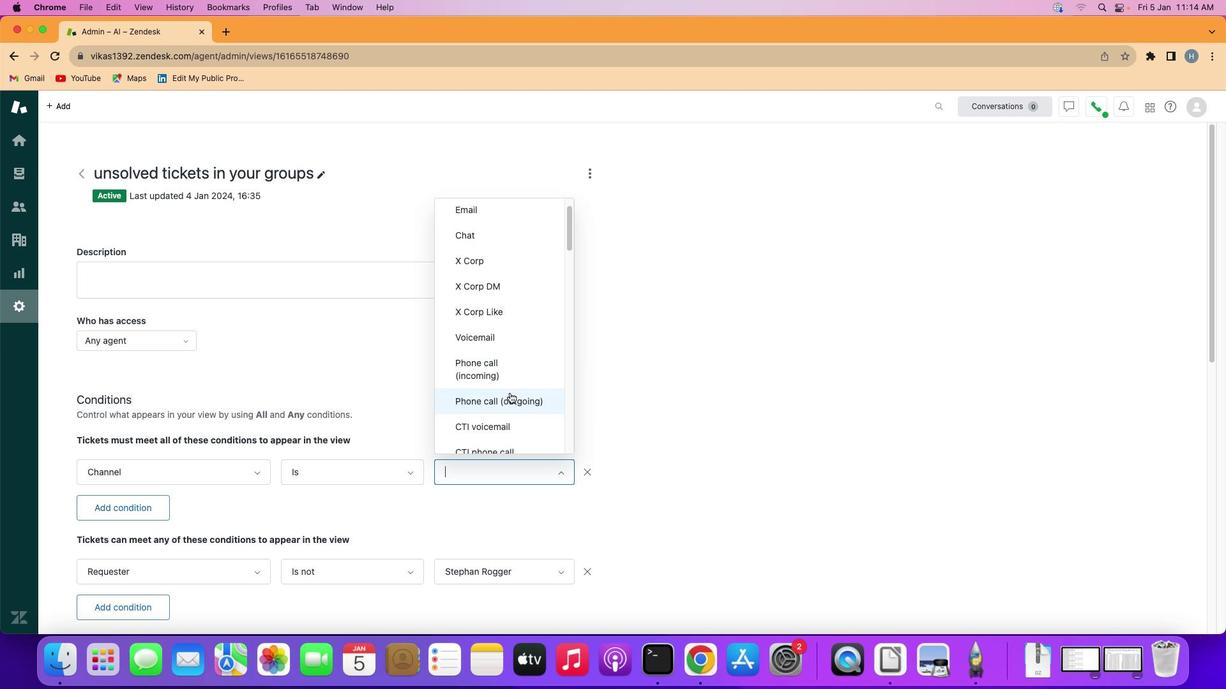 
Action: Mouse moved to (507, 390)
Screenshot: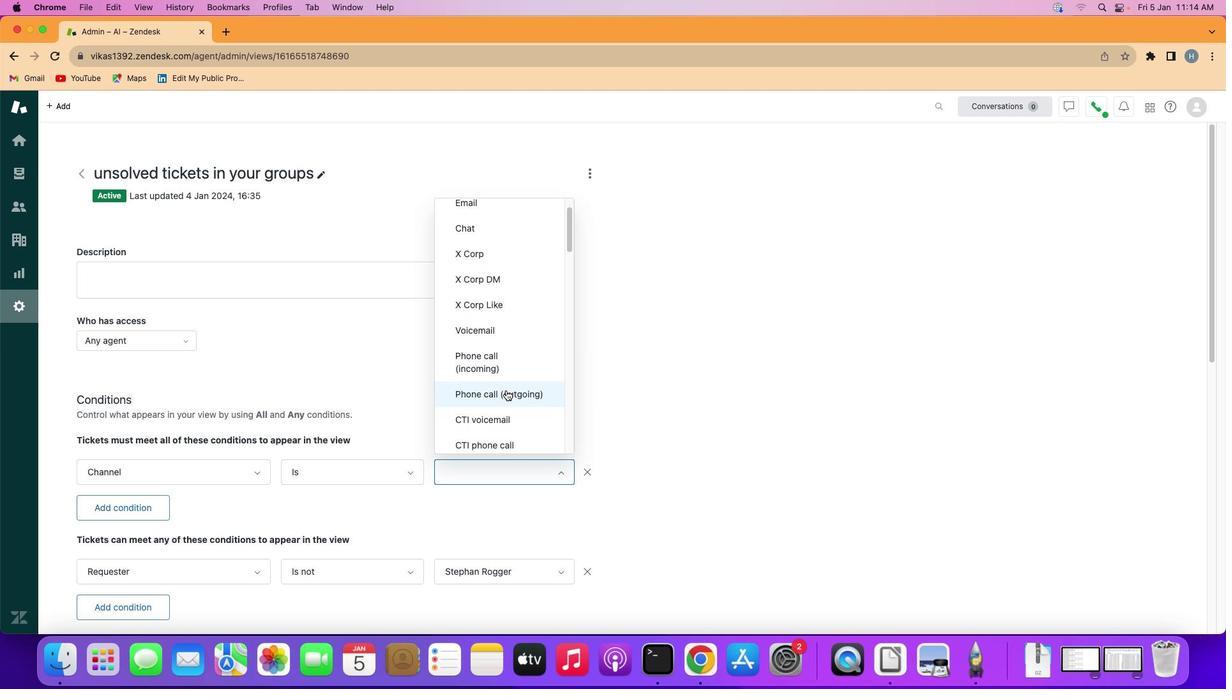 
Action: Mouse scrolled (507, 390) with delta (0, 0)
Screenshot: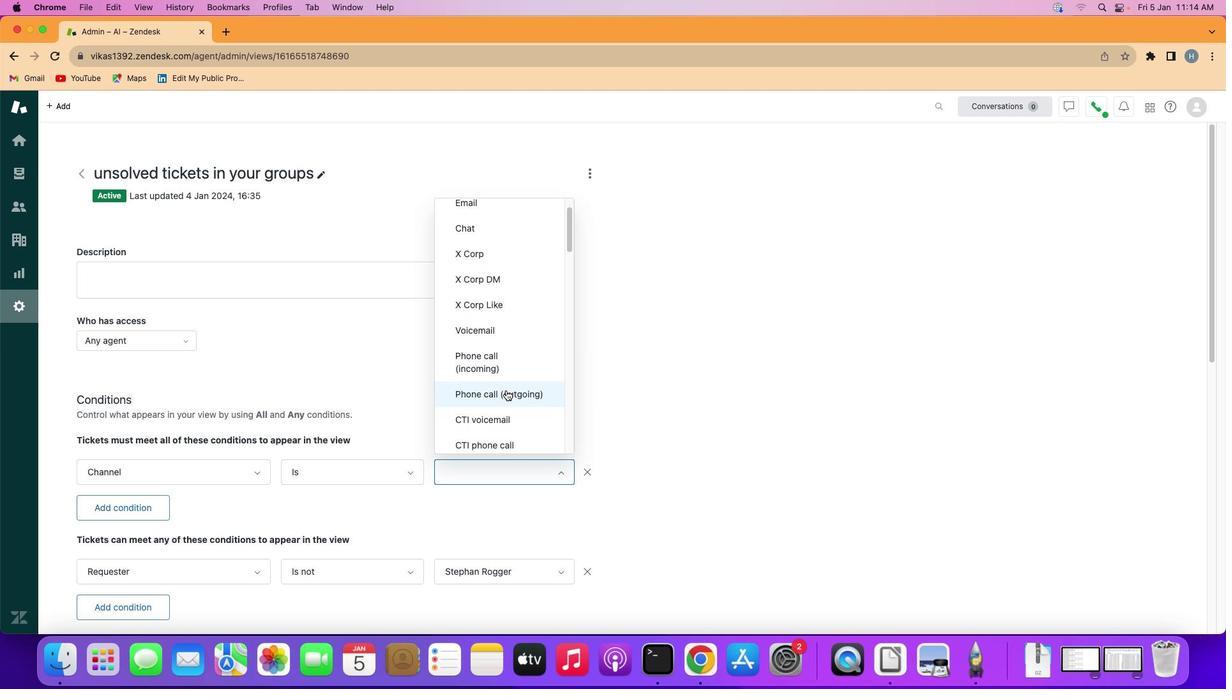 
Action: Mouse moved to (506, 390)
Screenshot: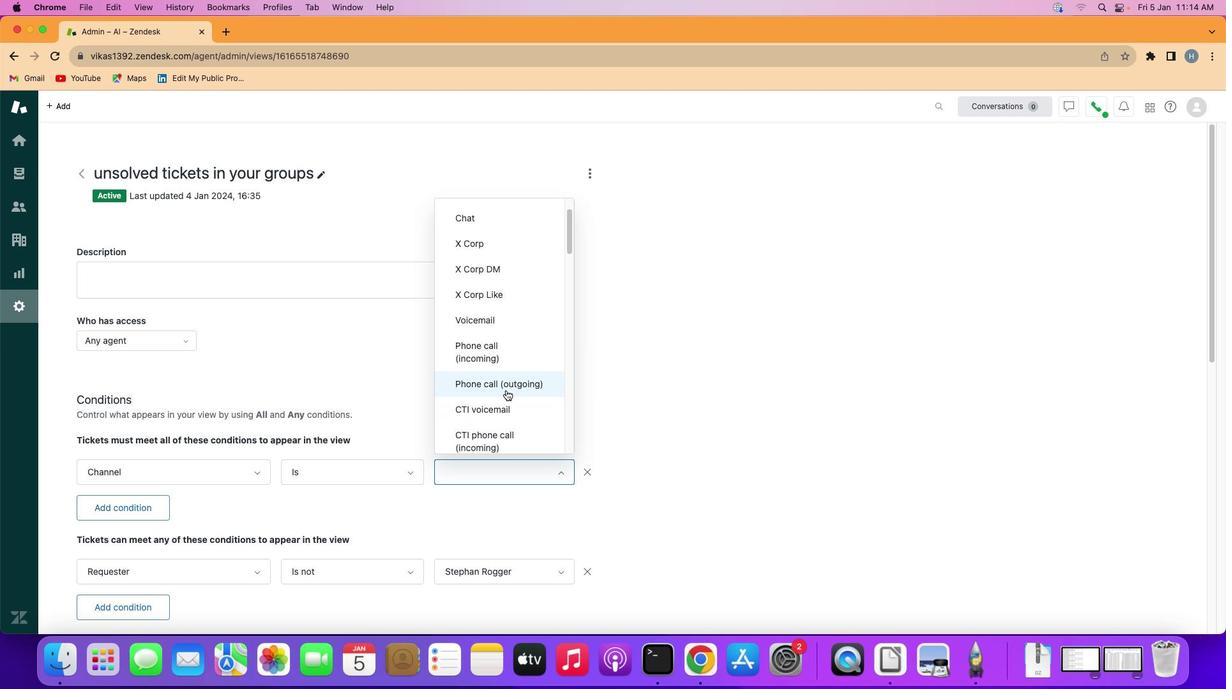 
Action: Mouse scrolled (506, 390) with delta (0, 0)
Screenshot: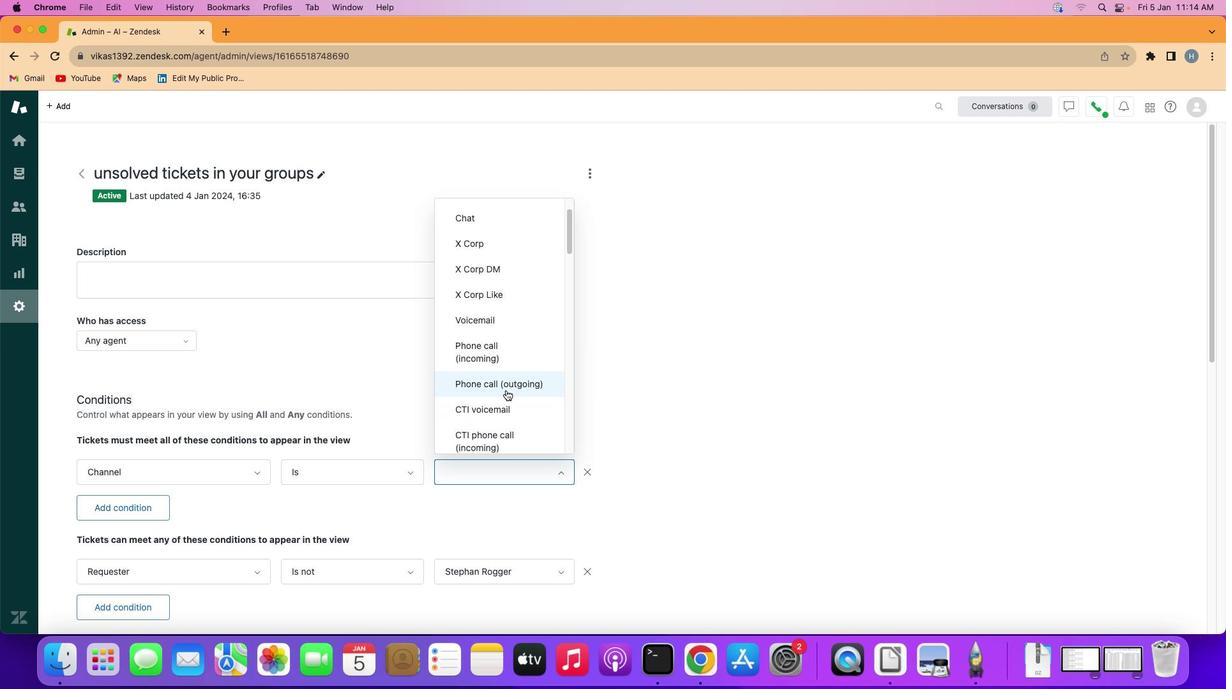 
Action: Mouse moved to (506, 390)
Screenshot: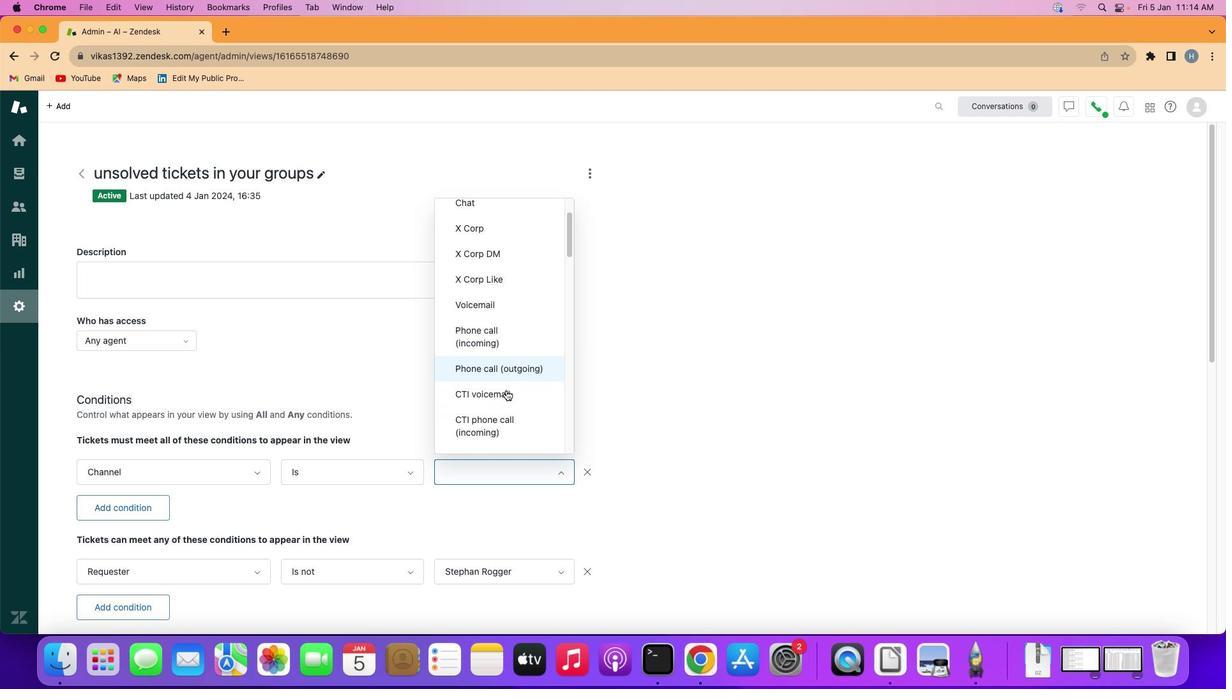 
Action: Mouse scrolled (506, 390) with delta (0, -1)
Screenshot: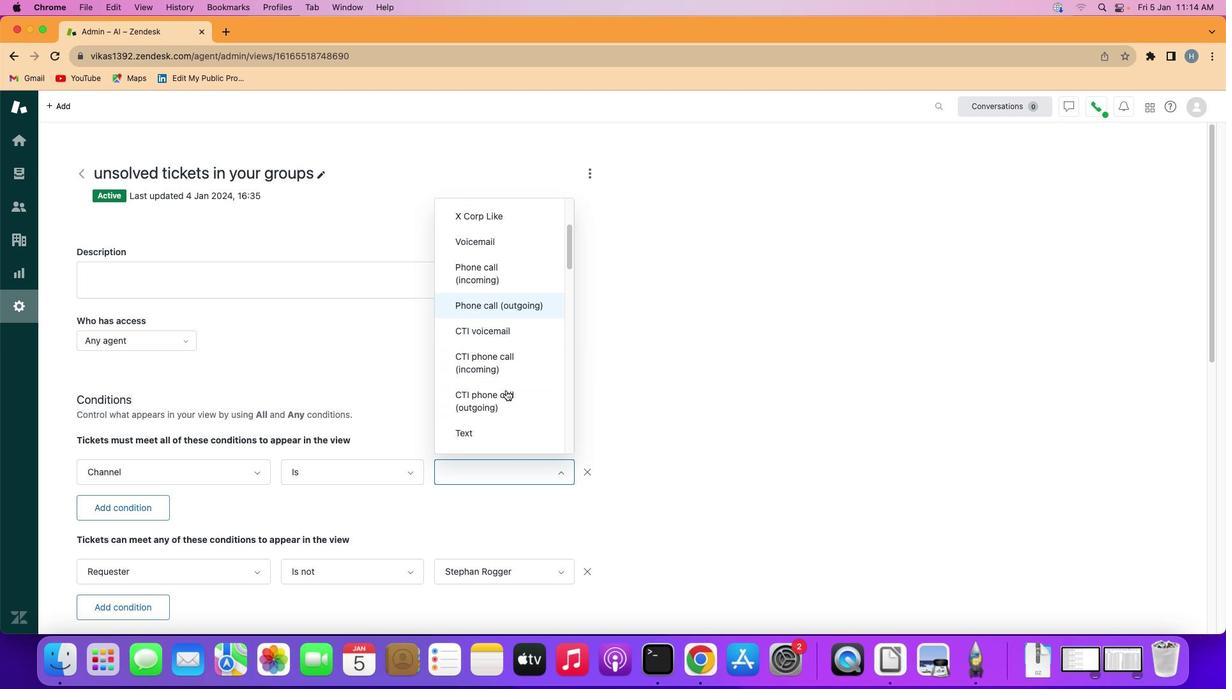 
Action: Mouse scrolled (506, 390) with delta (0, -1)
Screenshot: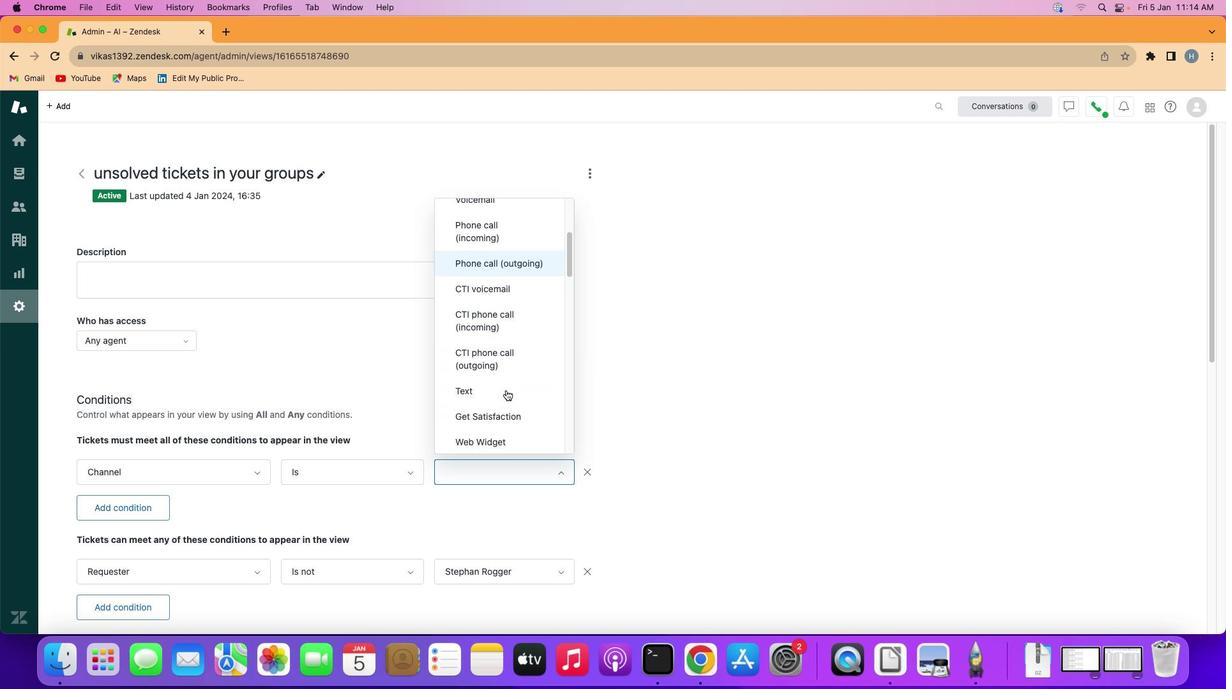 
Action: Mouse moved to (503, 390)
Screenshot: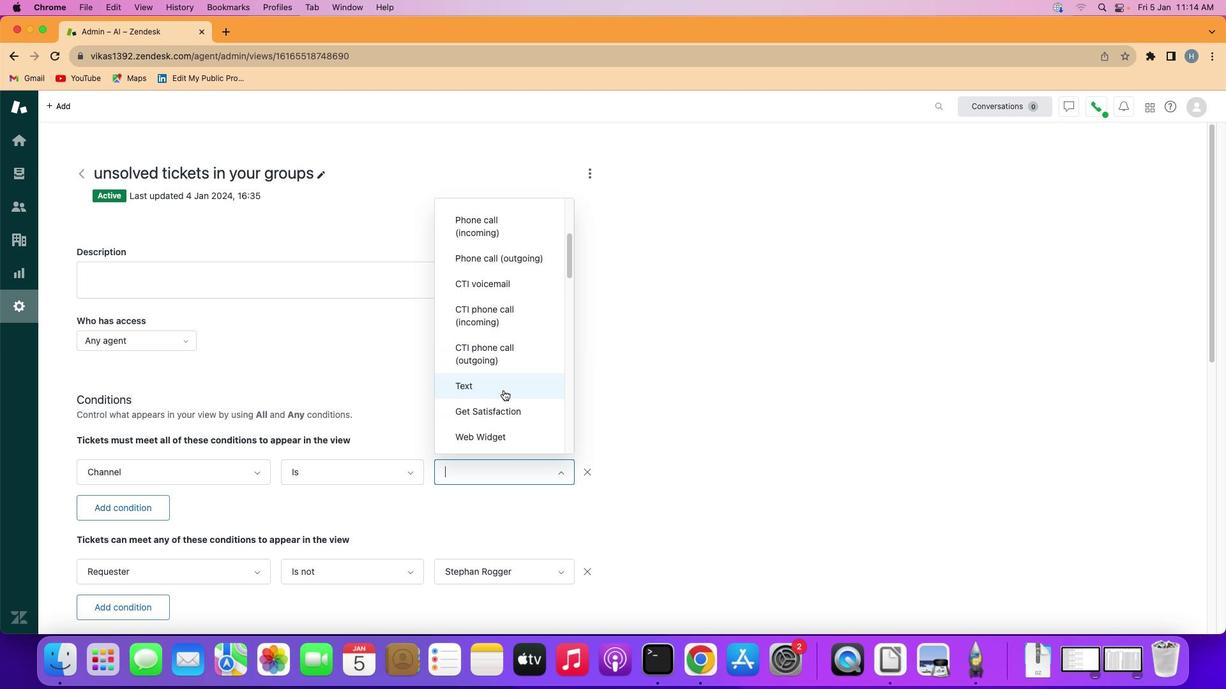 
Action: Mouse scrolled (503, 390) with delta (0, 0)
Screenshot: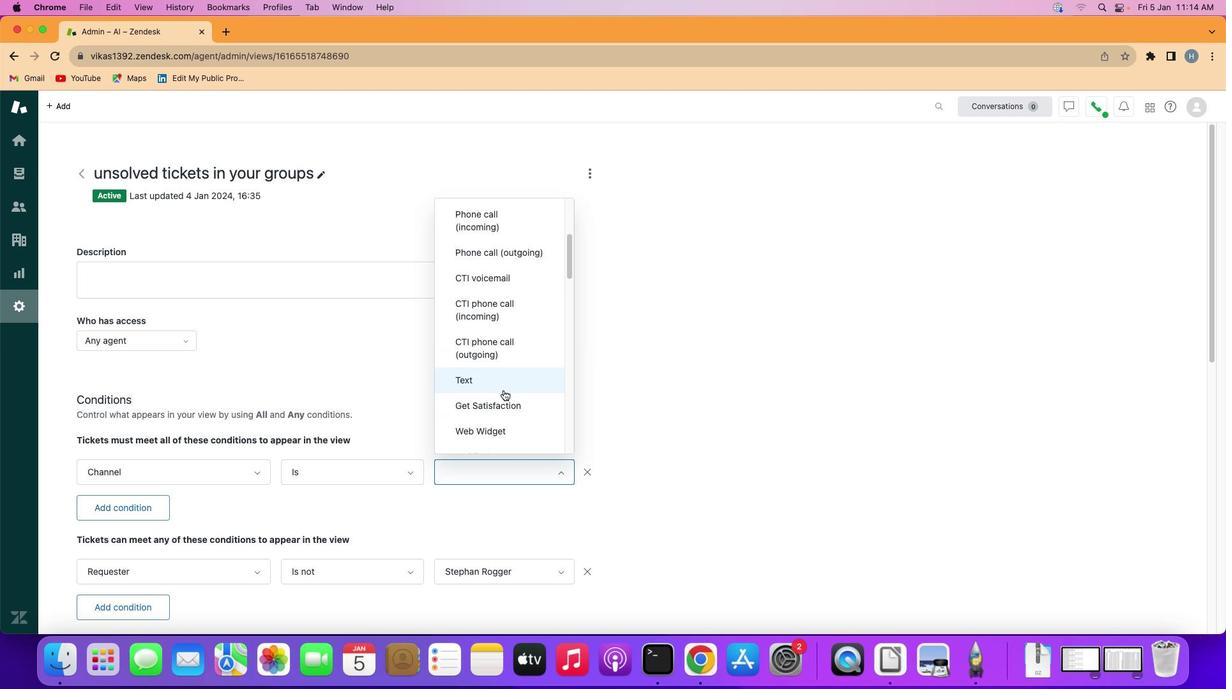 
Action: Mouse scrolled (503, 390) with delta (0, 0)
Screenshot: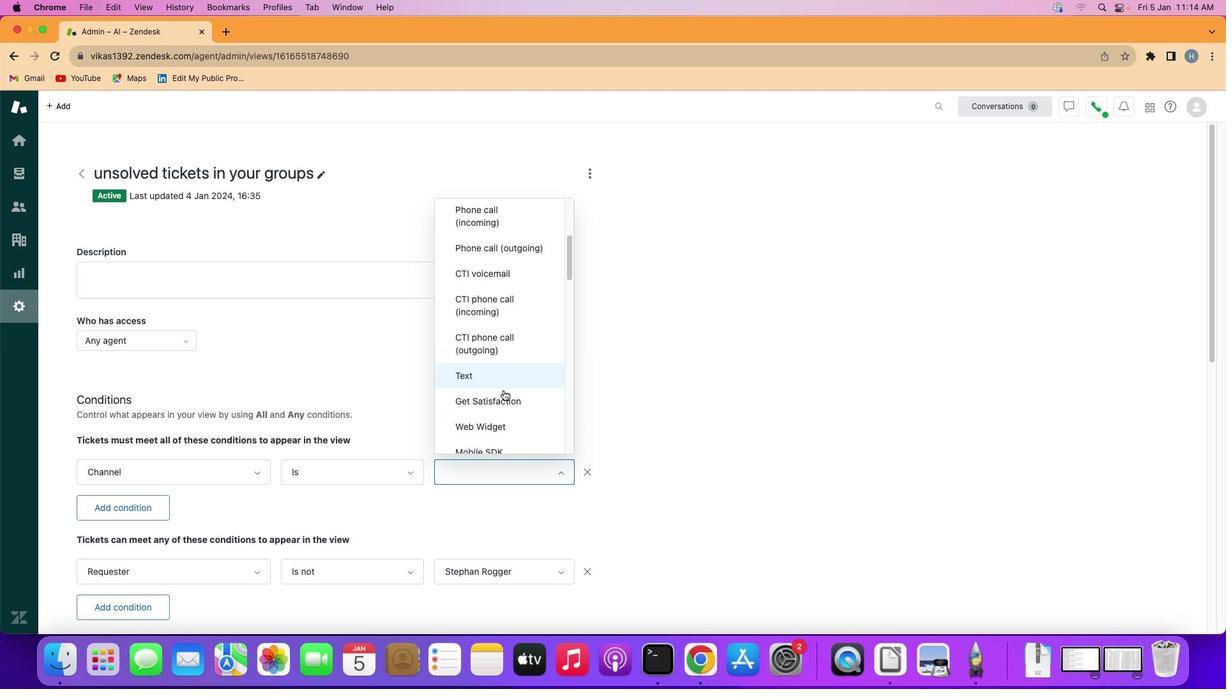 
Action: Mouse scrolled (503, 390) with delta (0, 0)
Screenshot: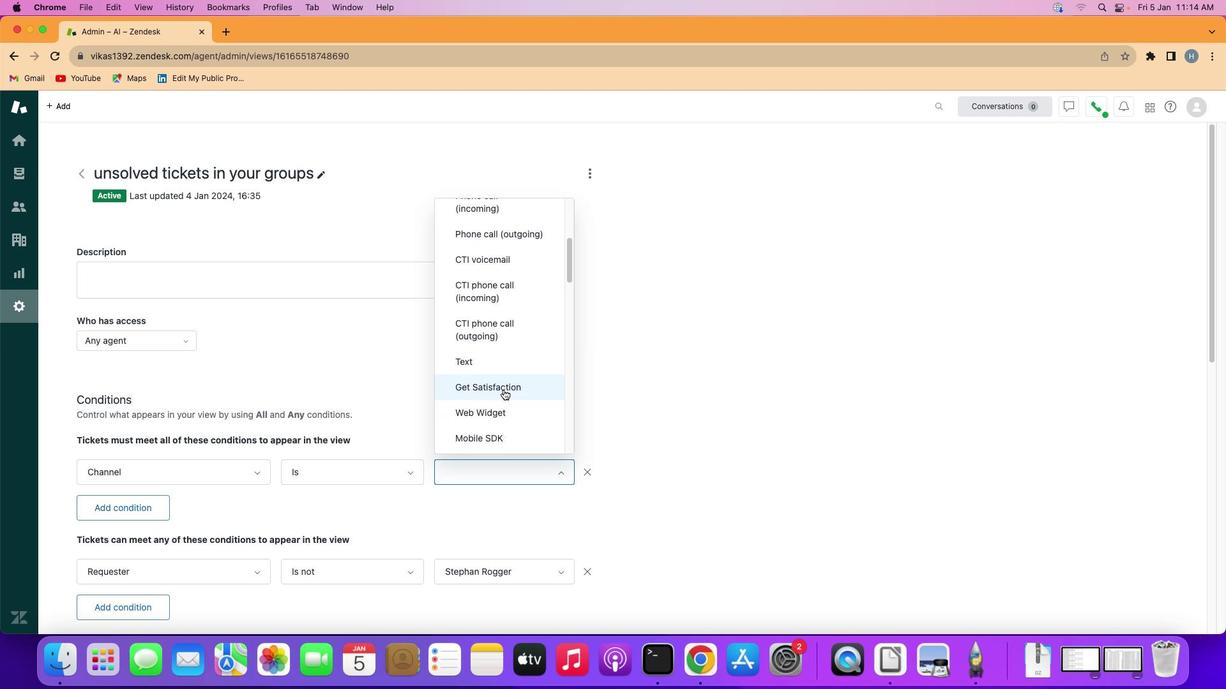 
Action: Mouse moved to (503, 385)
Screenshot: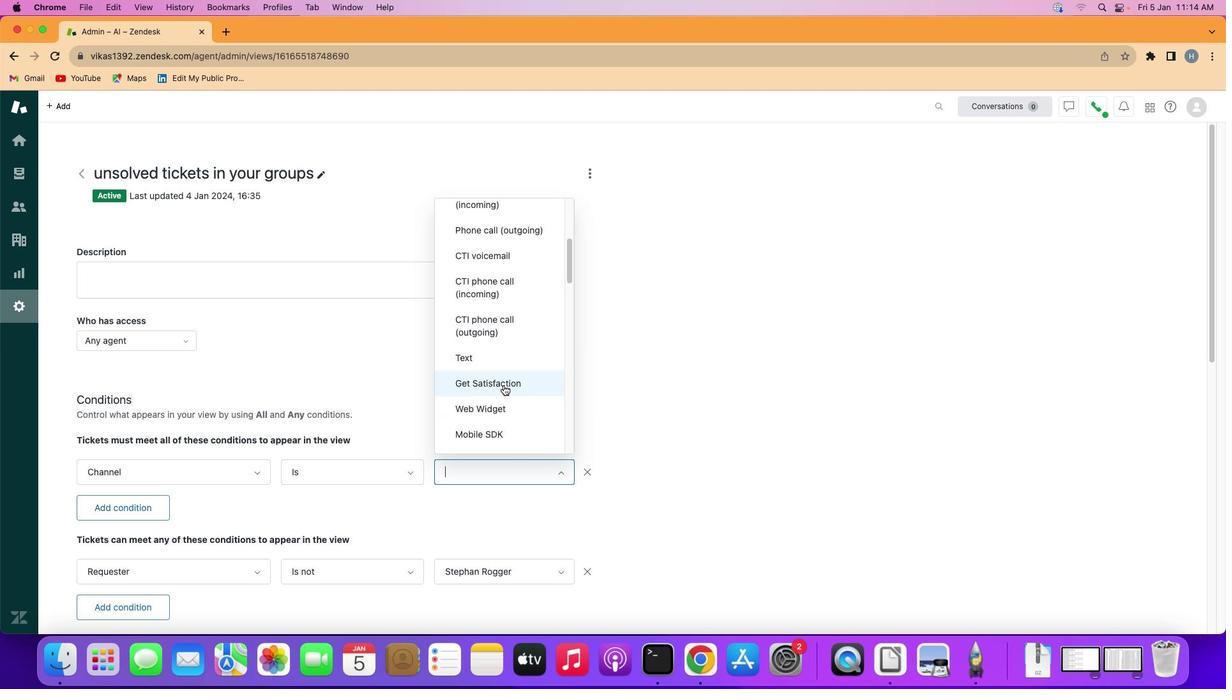 
Action: Mouse pressed left at (503, 385)
Screenshot: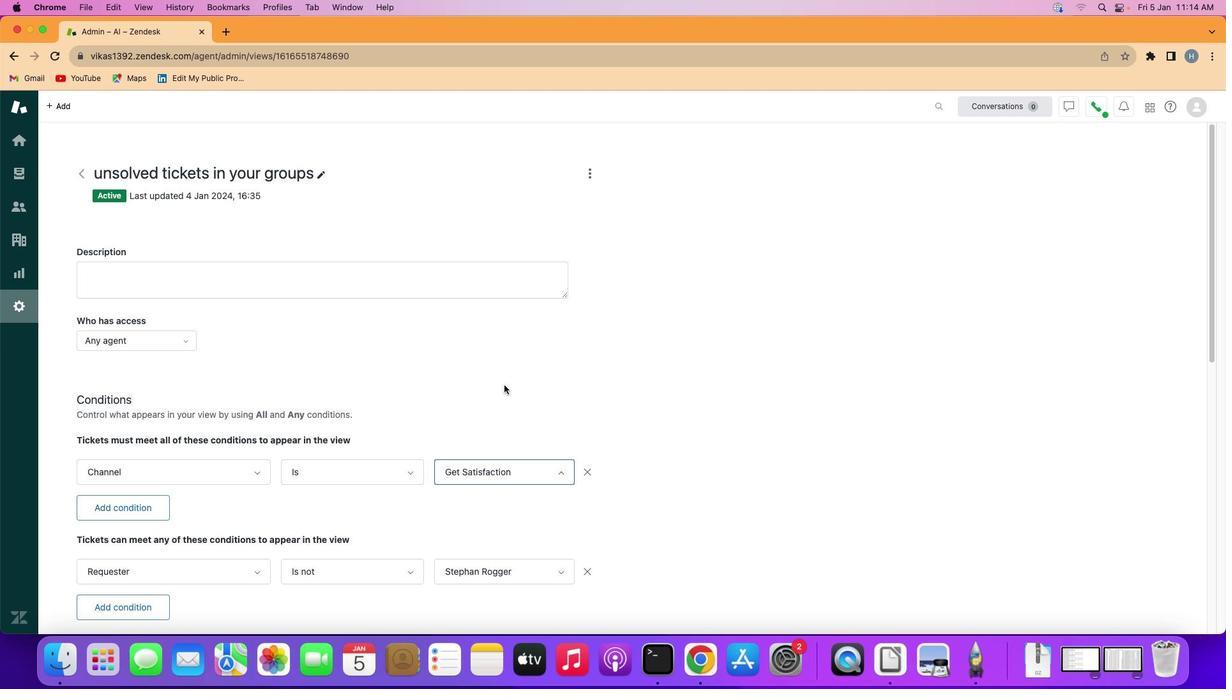 
Action: Mouse moved to (503, 384)
Screenshot: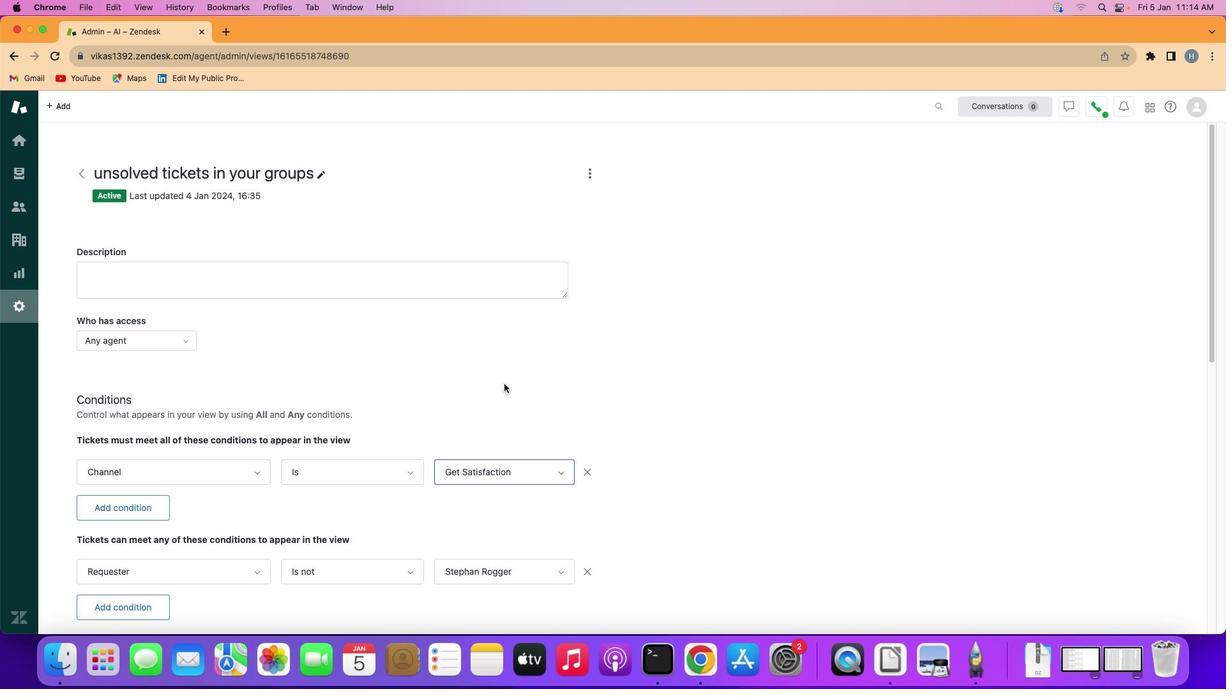 
